 Task: Look for space in Regla, Cuba from 15th June, 2023 to 21st June, 2023 for 5 adults in price range Rs.14000 to Rs.25000. Place can be entire place with 3 bedrooms having 3 beds and 3 bathrooms. Property type can be house, flat, guest house. Booking option can be shelf check-in. Required host language is .
Action: Mouse moved to (488, 100)
Screenshot: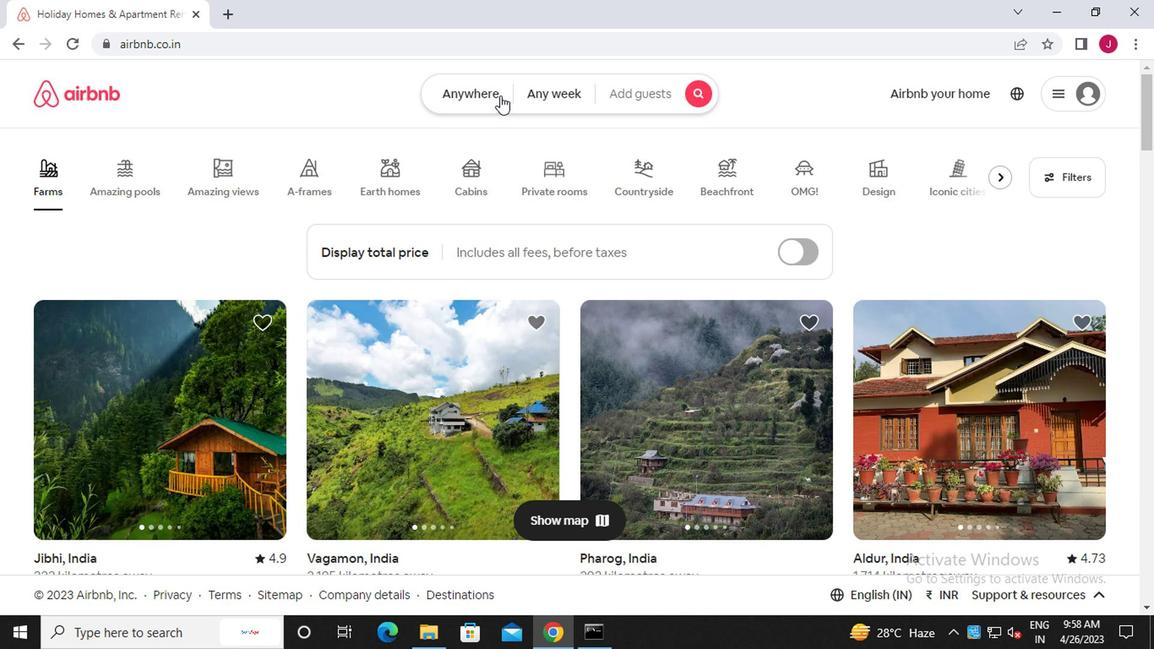 
Action: Mouse pressed left at (488, 100)
Screenshot: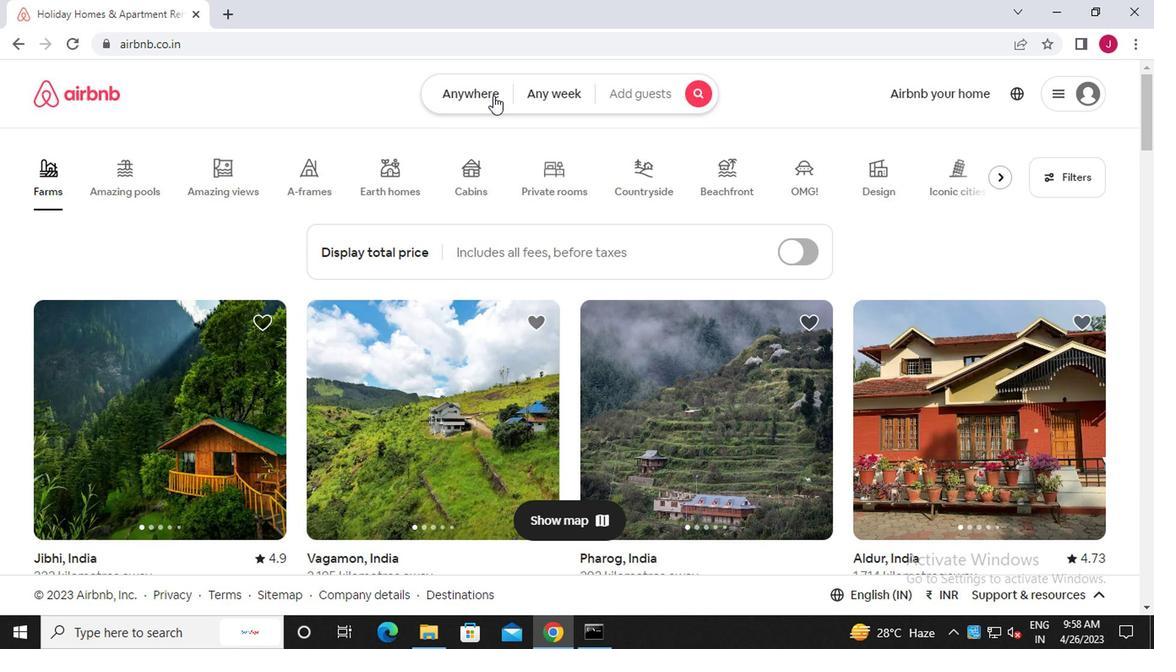 
Action: Mouse moved to (321, 162)
Screenshot: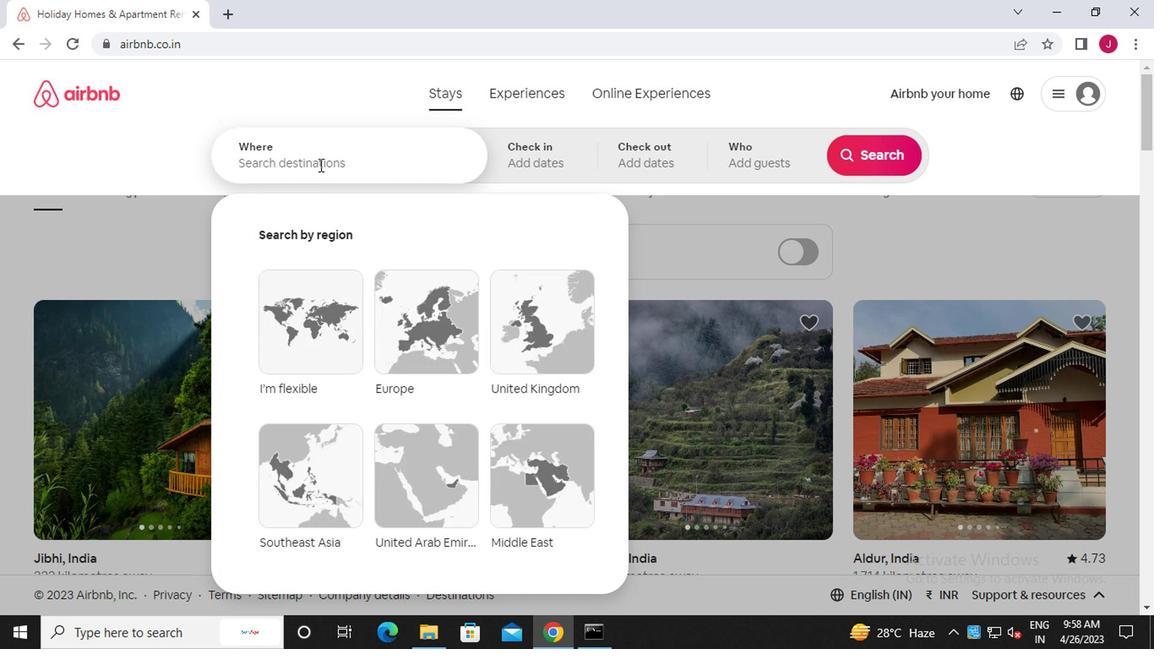 
Action: Mouse pressed left at (321, 162)
Screenshot: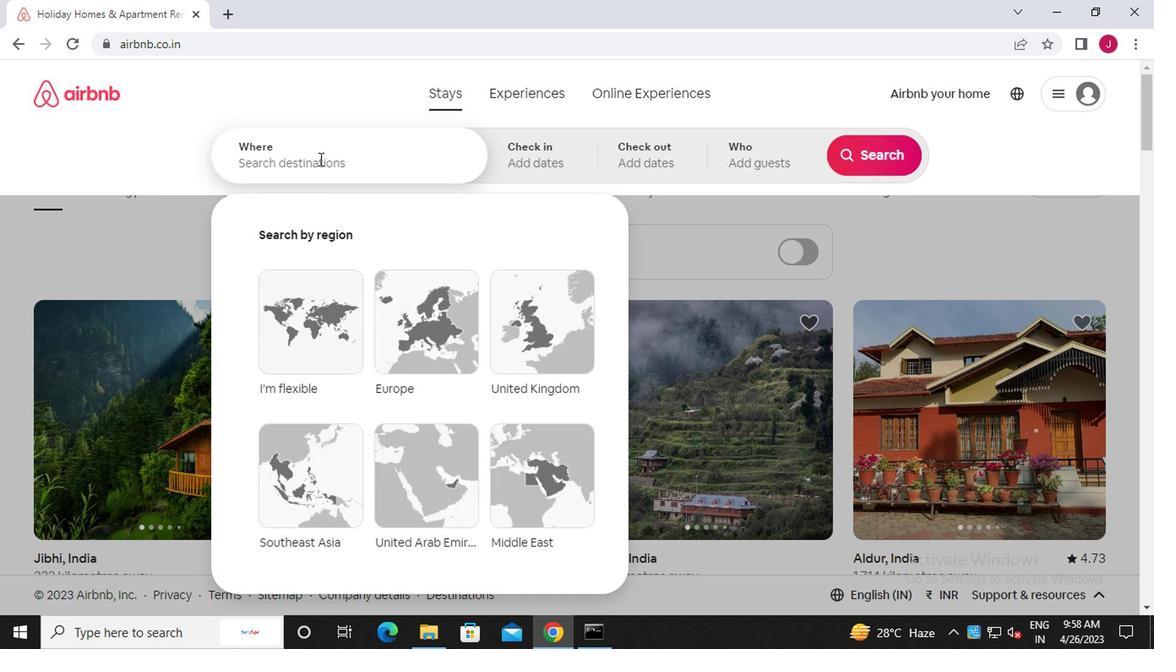 
Action: Key pressed r<Key.caps_lock>egla,<Key.caps_lock>c<Key.caps_lock>uba
Screenshot: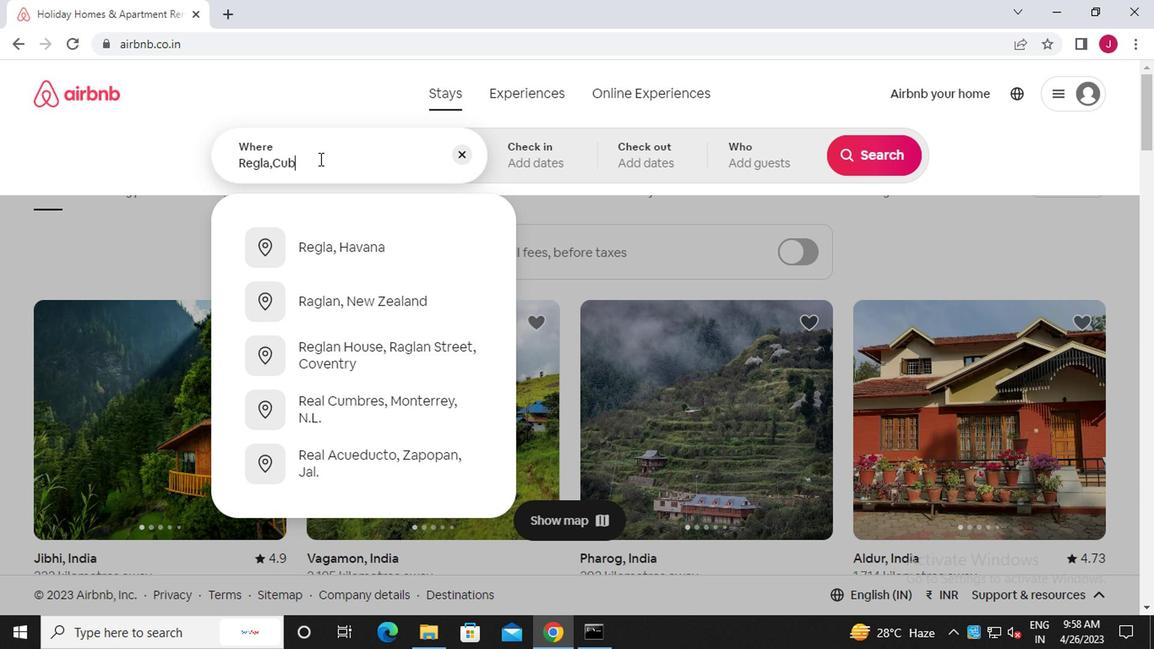 
Action: Mouse moved to (532, 167)
Screenshot: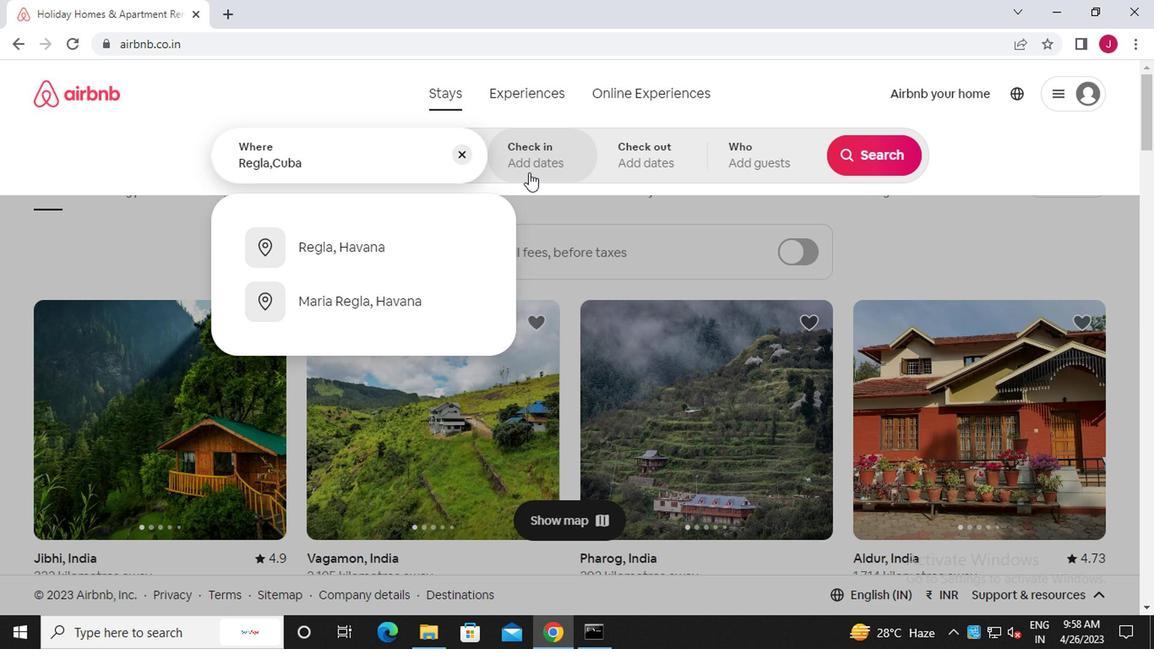 
Action: Mouse pressed left at (532, 167)
Screenshot: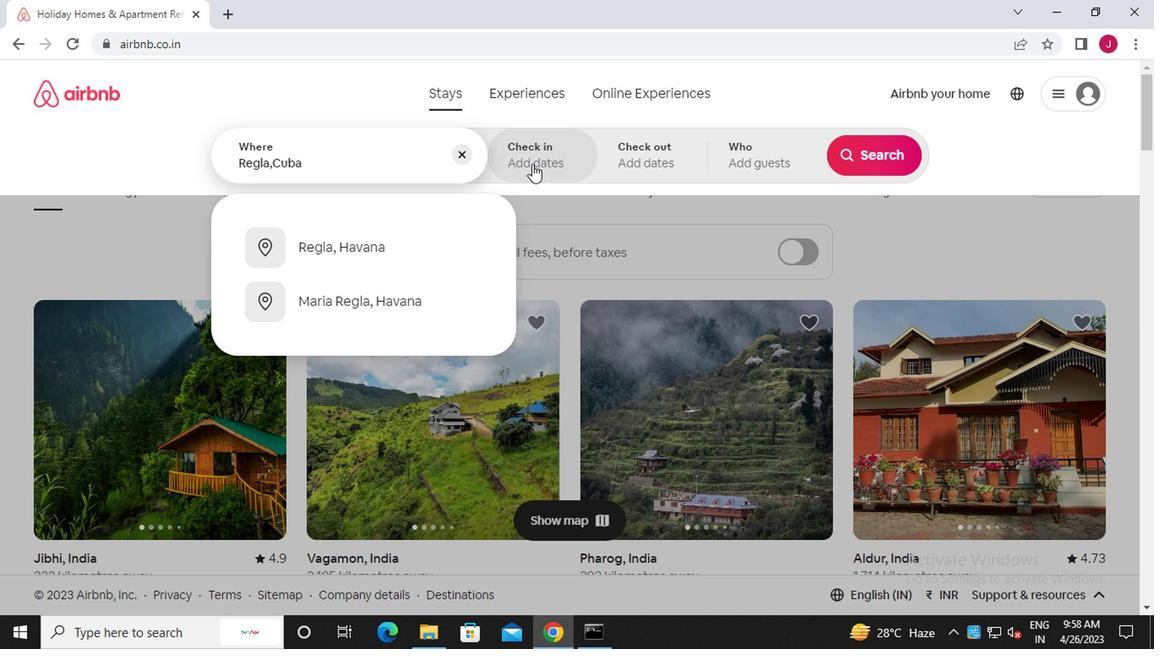 
Action: Mouse moved to (859, 292)
Screenshot: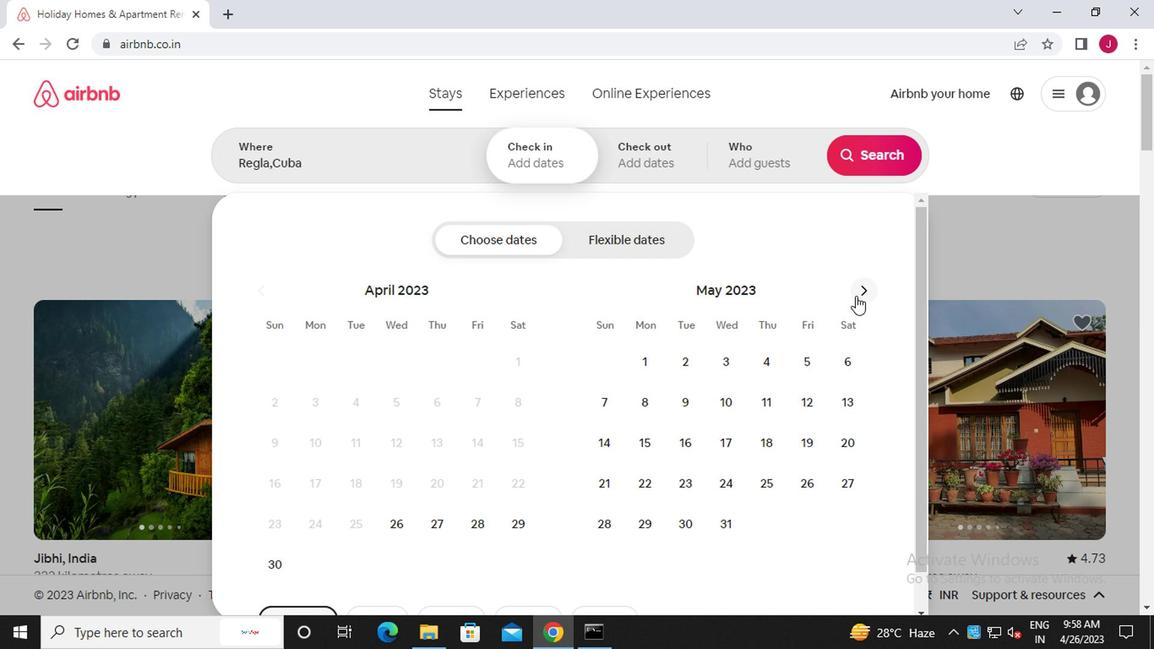 
Action: Mouse pressed left at (859, 292)
Screenshot: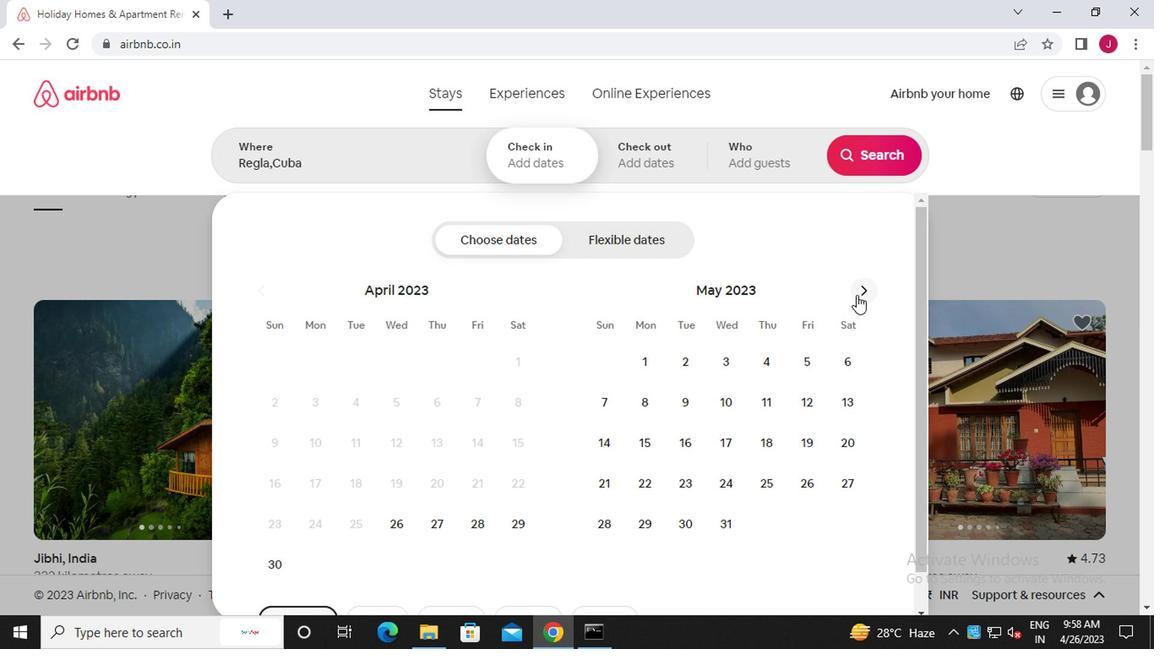 
Action: Mouse moved to (772, 443)
Screenshot: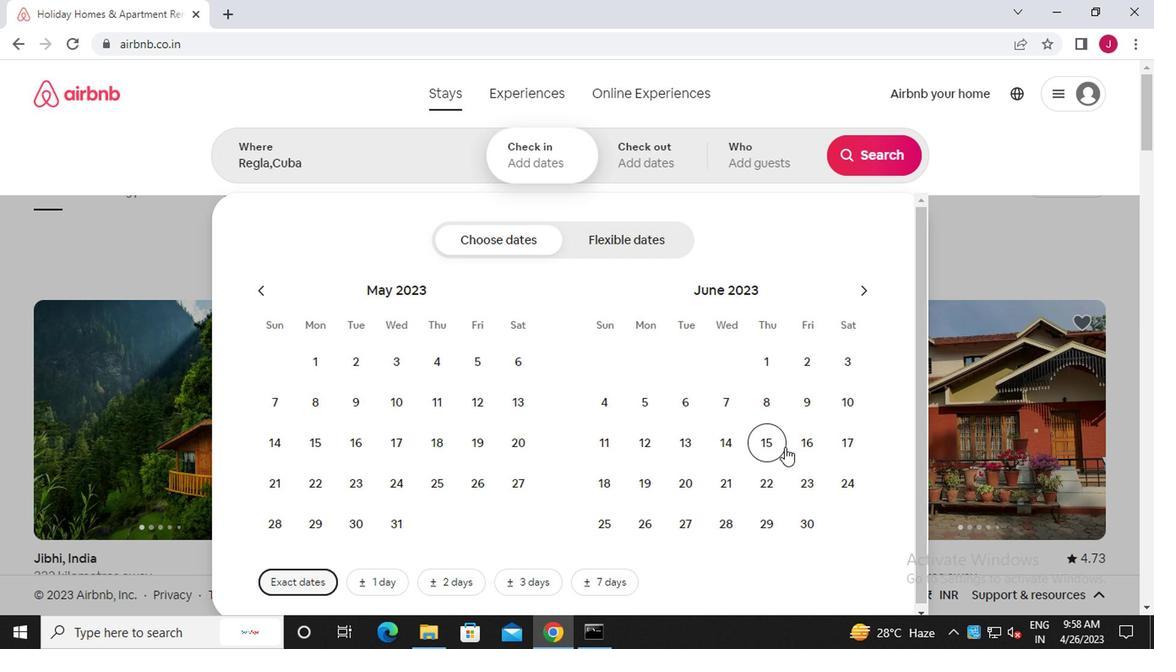 
Action: Mouse pressed left at (772, 443)
Screenshot: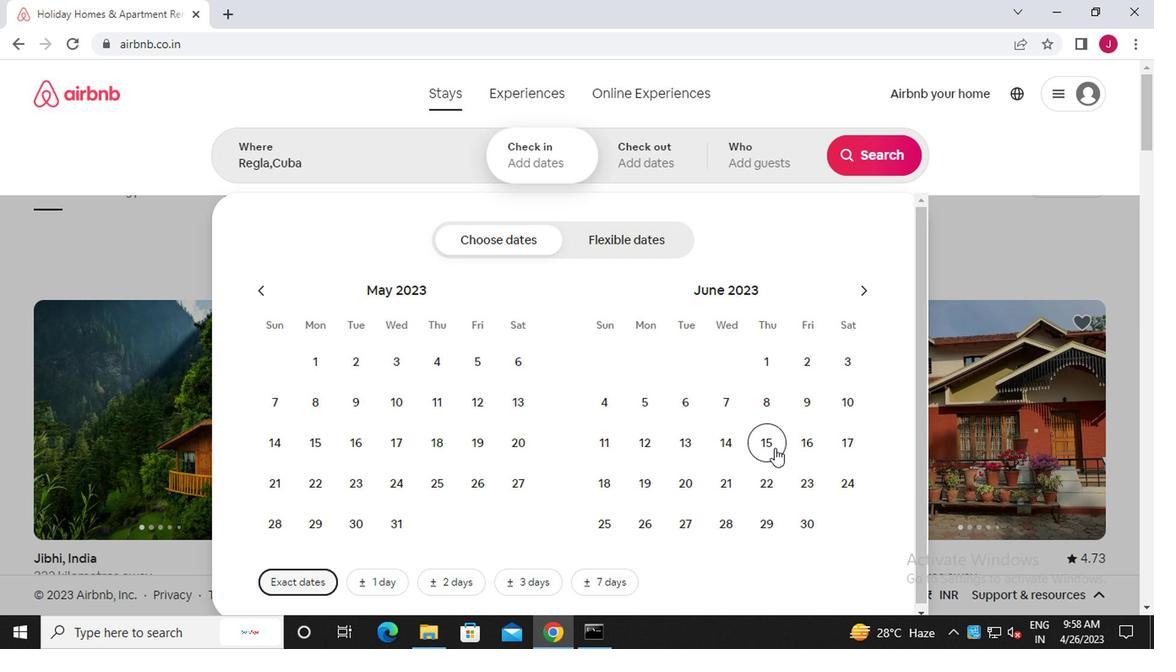 
Action: Mouse moved to (736, 481)
Screenshot: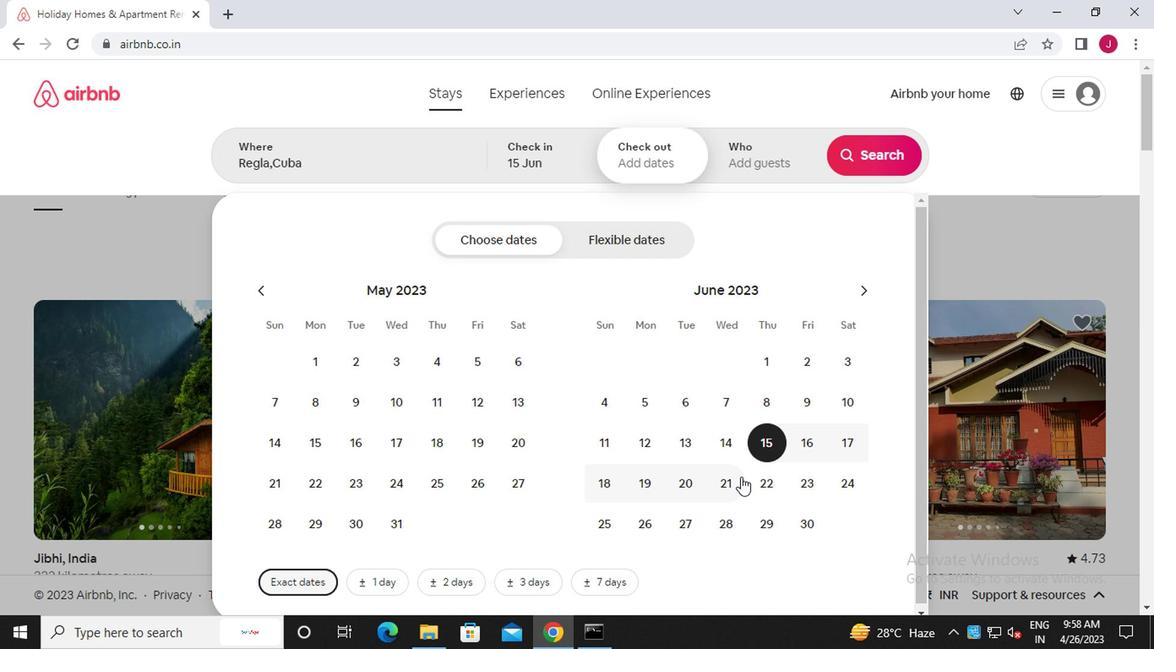 
Action: Mouse pressed left at (736, 481)
Screenshot: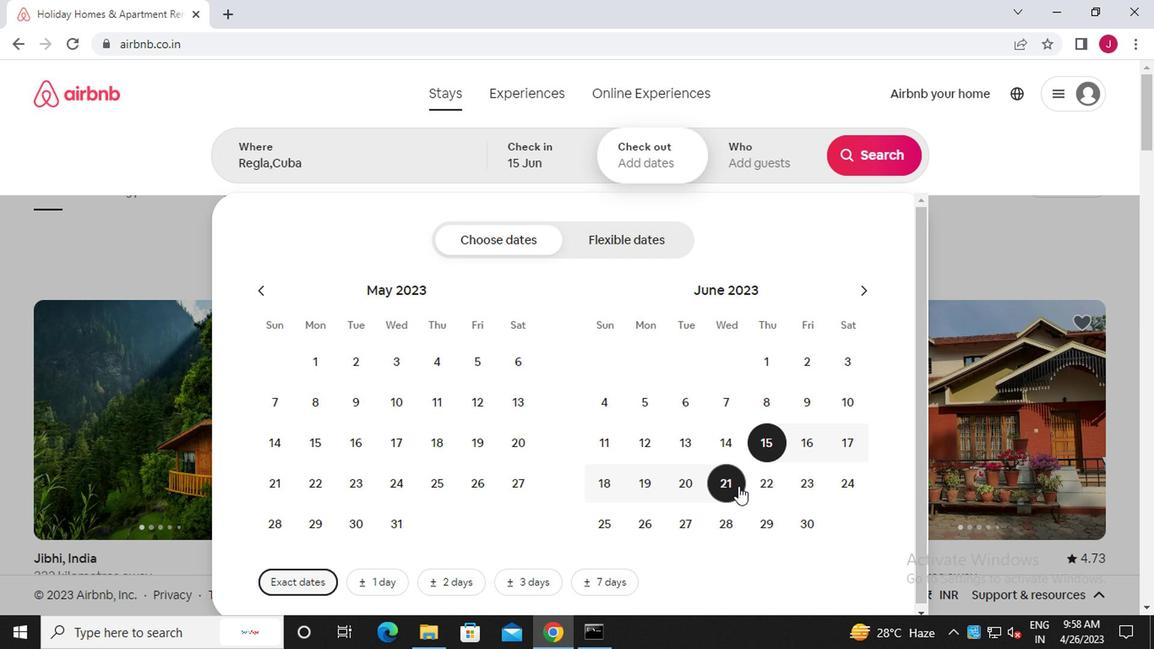 
Action: Mouse moved to (765, 159)
Screenshot: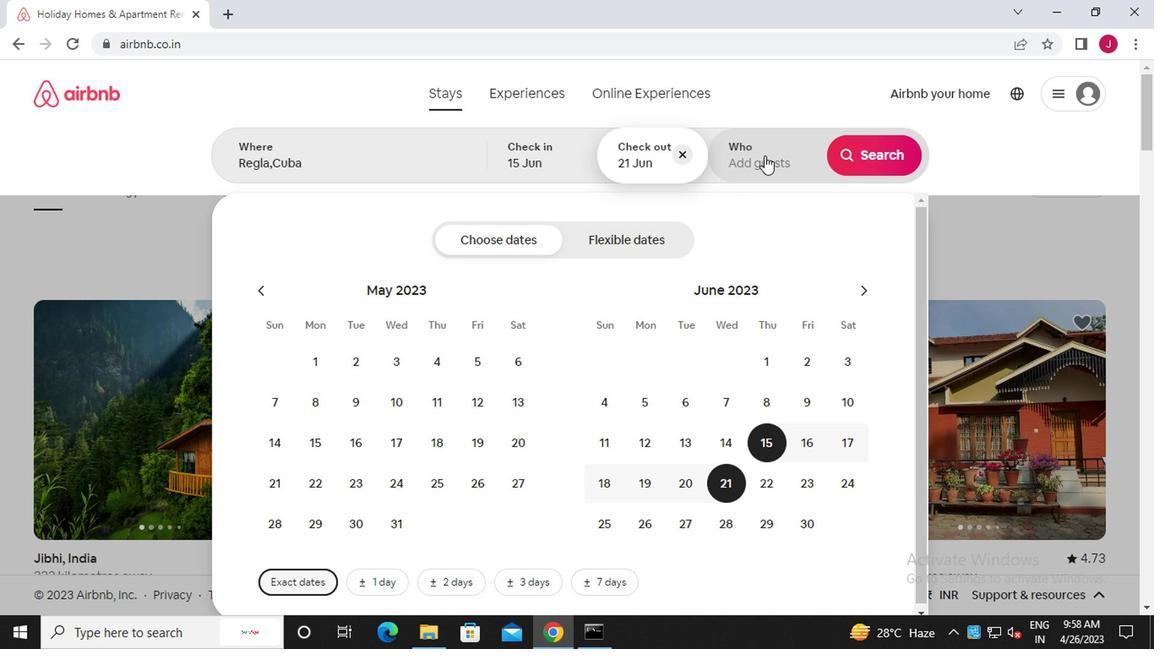 
Action: Mouse pressed left at (765, 159)
Screenshot: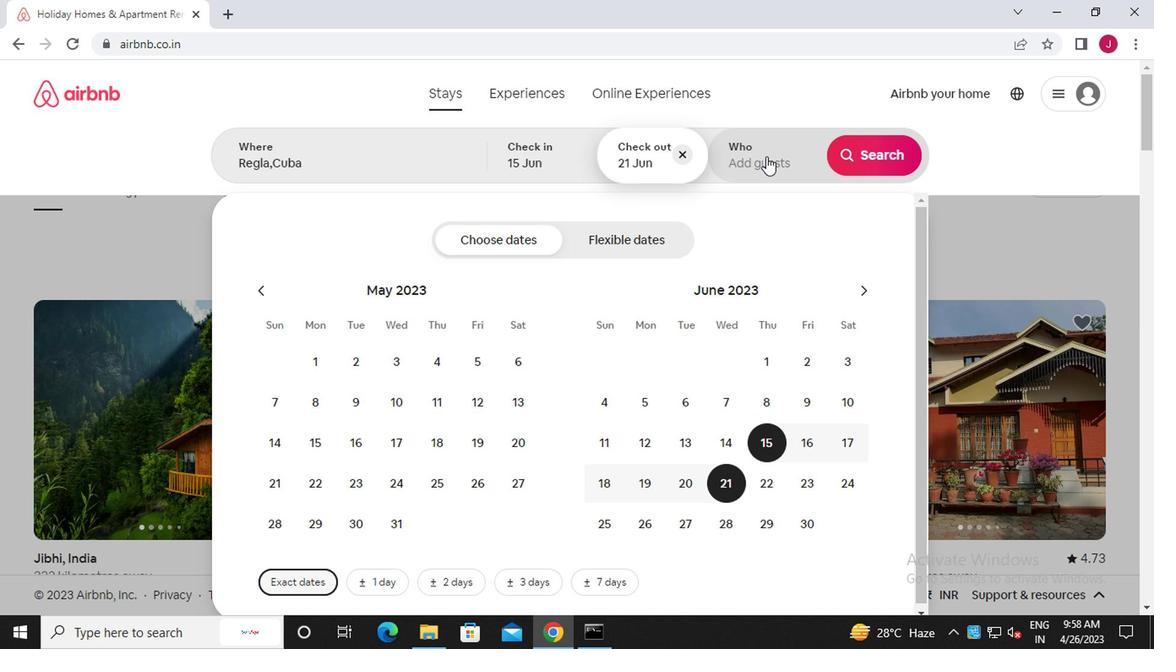 
Action: Mouse moved to (875, 245)
Screenshot: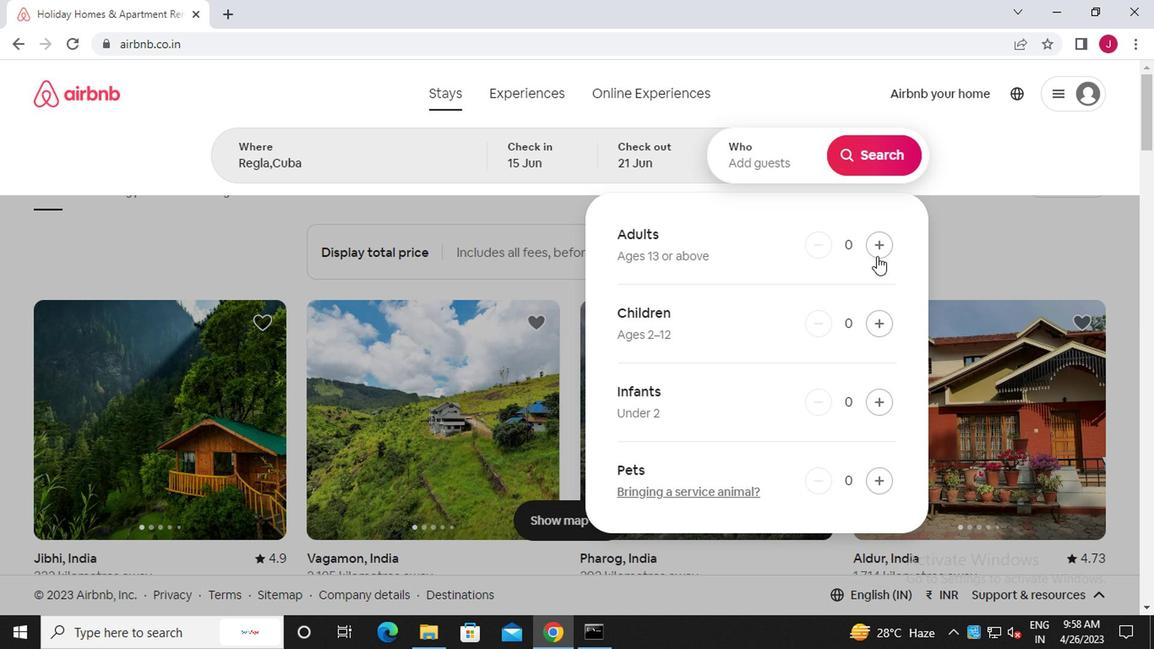 
Action: Mouse pressed left at (875, 245)
Screenshot: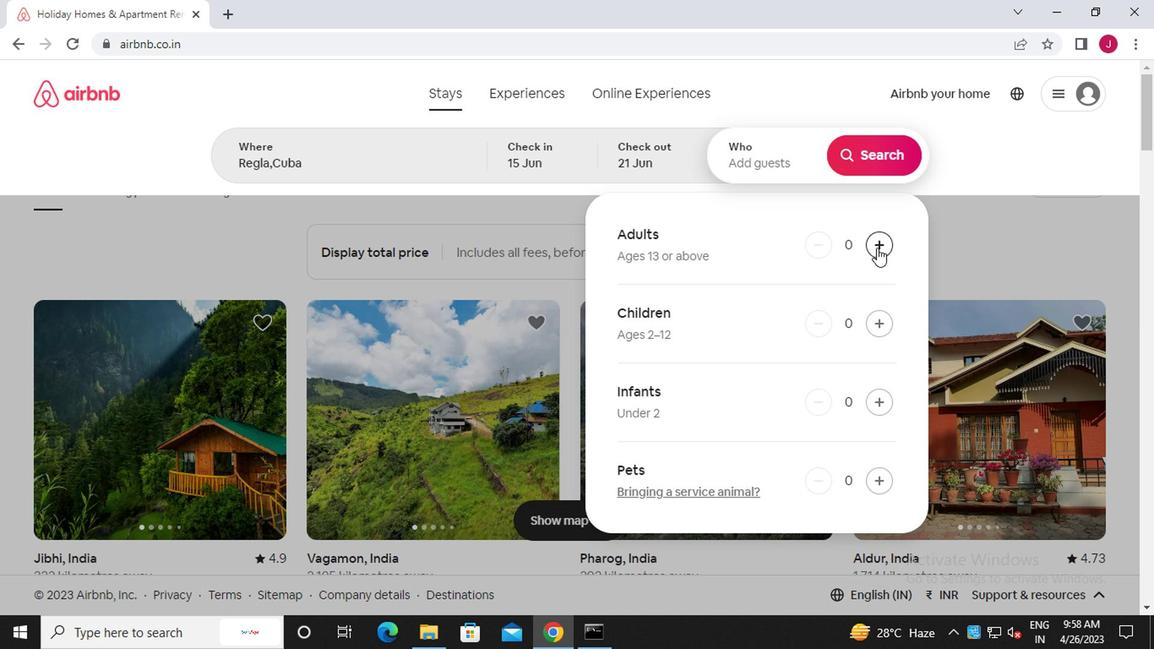
Action: Mouse pressed left at (875, 245)
Screenshot: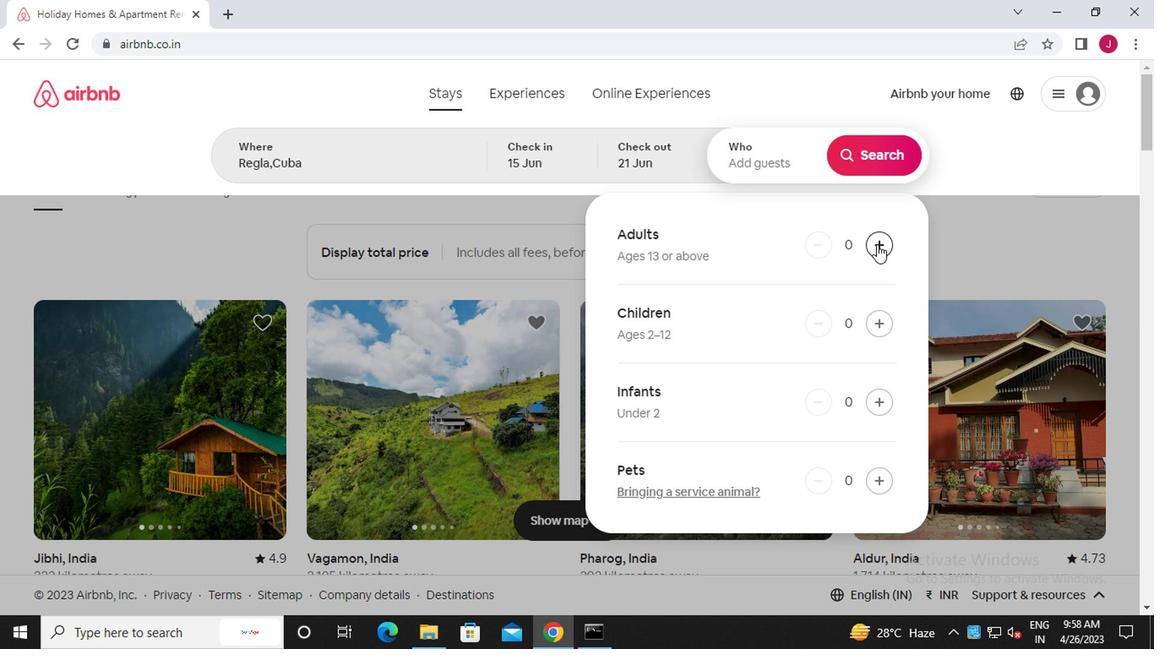 
Action: Mouse pressed left at (875, 245)
Screenshot: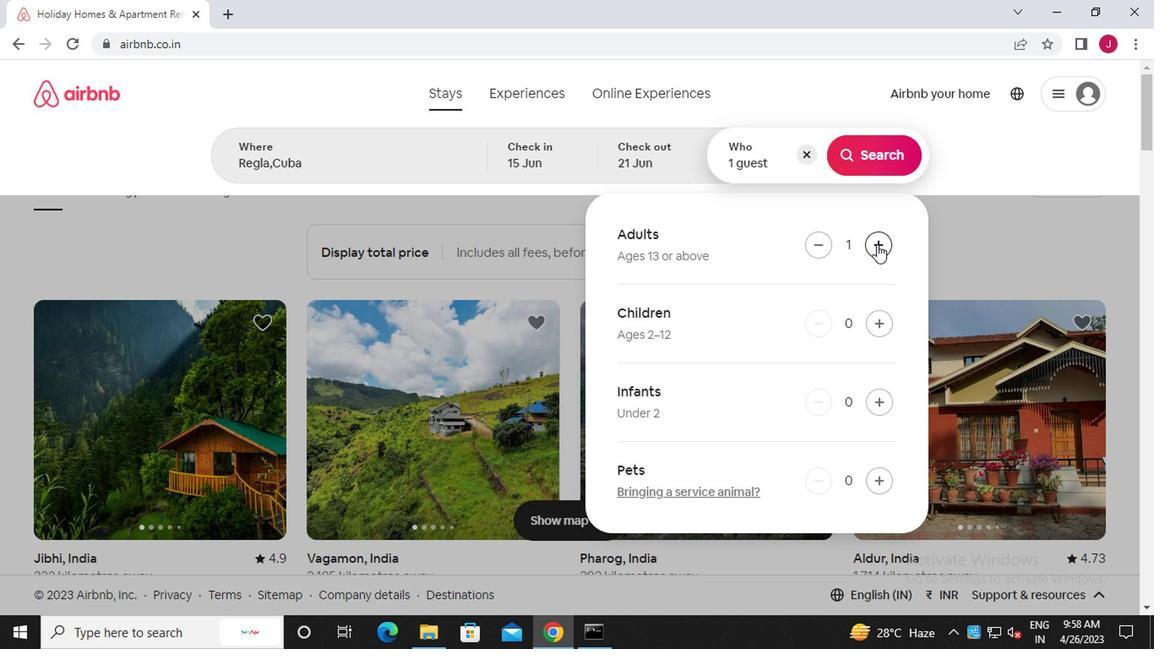
Action: Mouse pressed left at (875, 245)
Screenshot: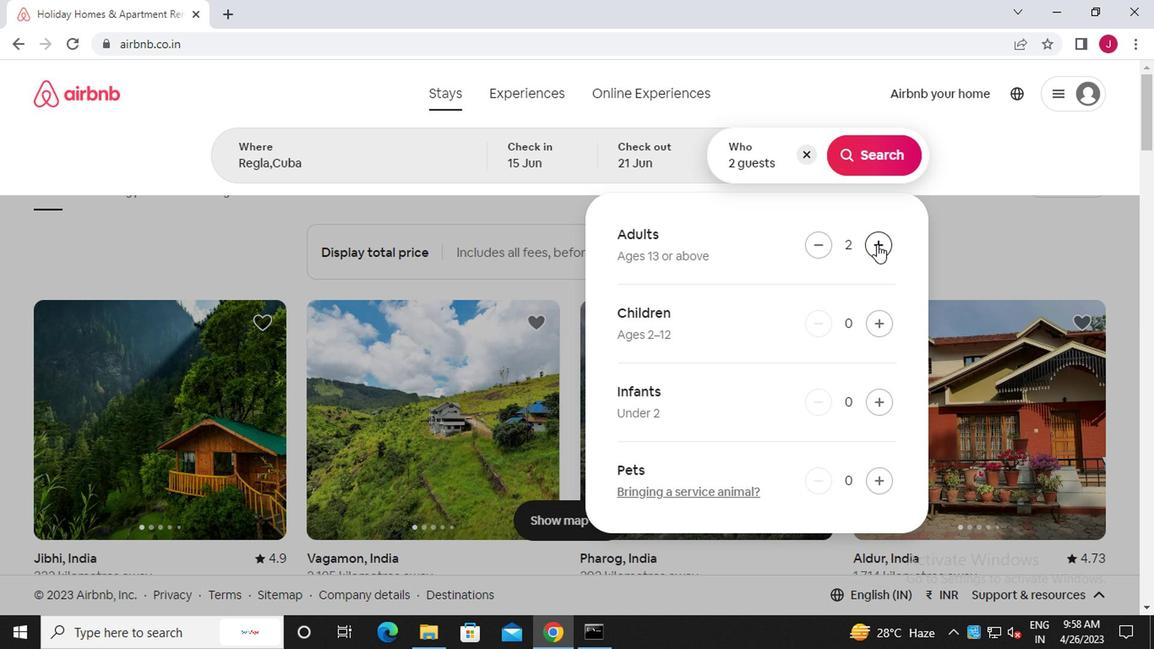 
Action: Mouse pressed left at (875, 245)
Screenshot: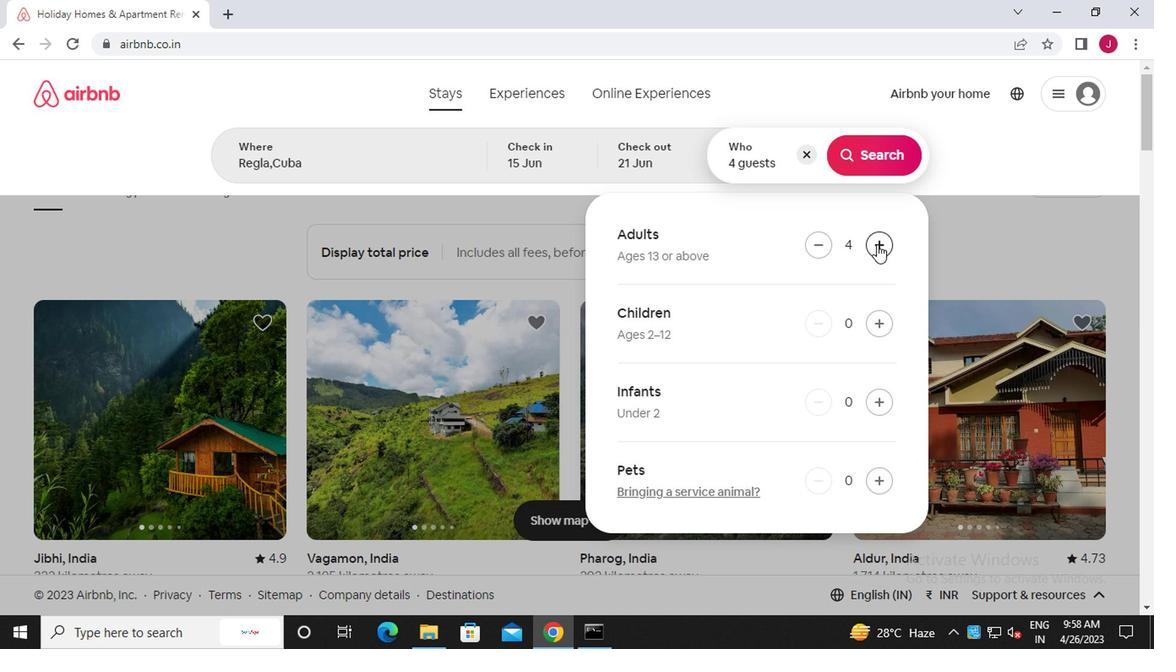 
Action: Mouse moved to (887, 156)
Screenshot: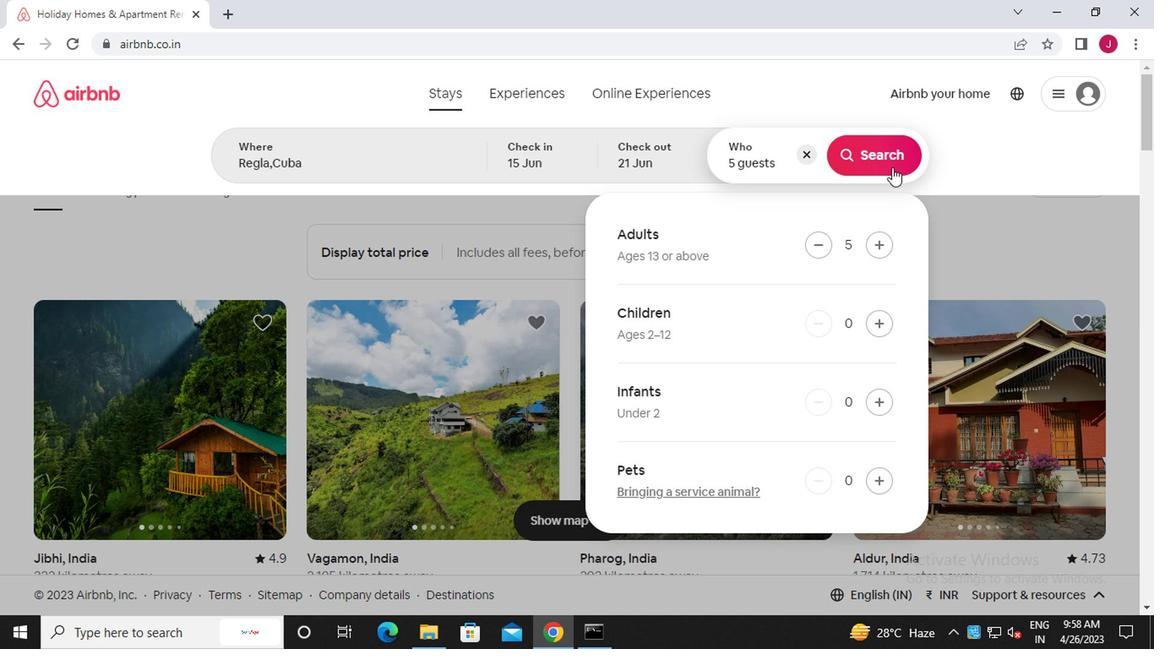 
Action: Mouse pressed left at (887, 156)
Screenshot: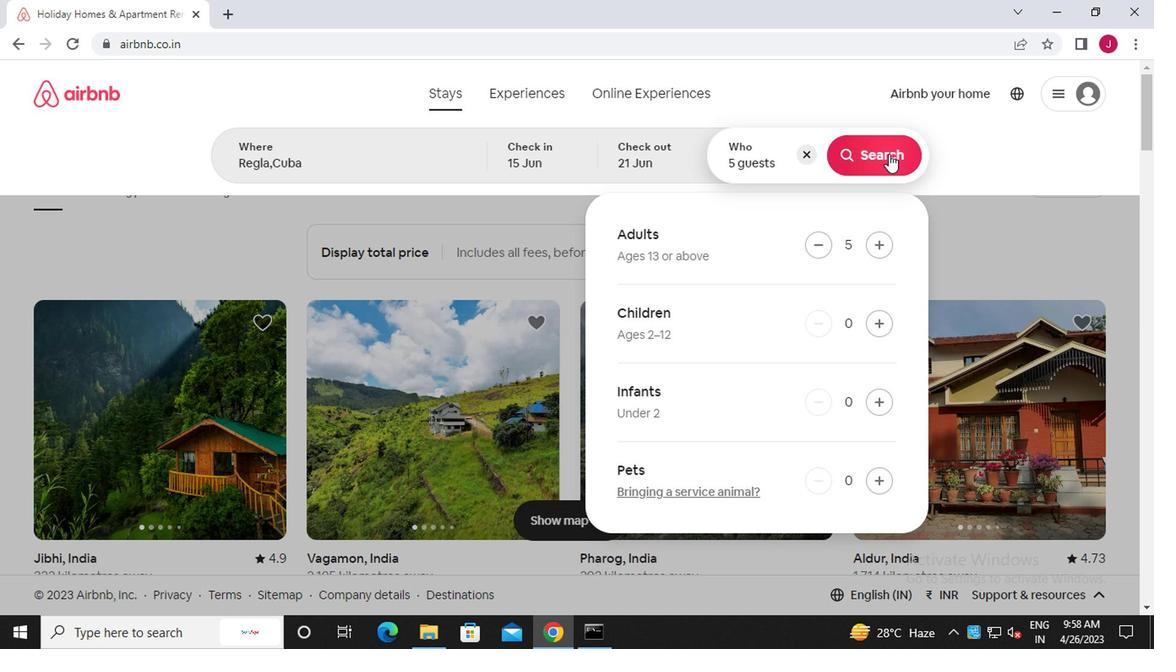 
Action: Mouse moved to (1076, 167)
Screenshot: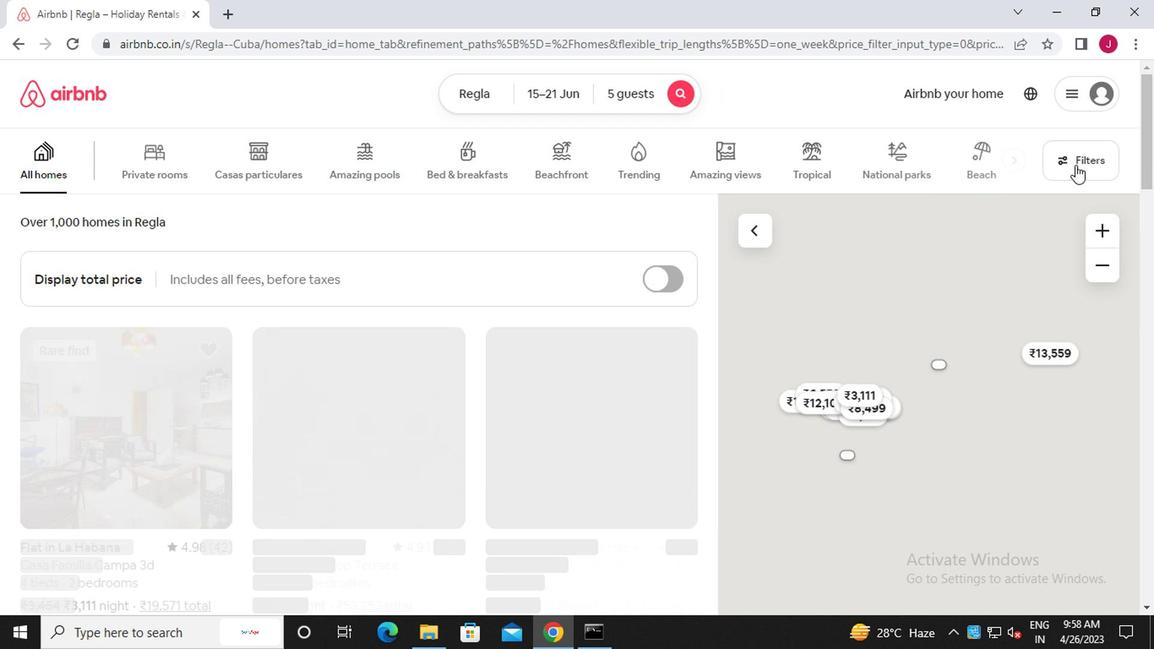 
Action: Mouse pressed left at (1076, 167)
Screenshot: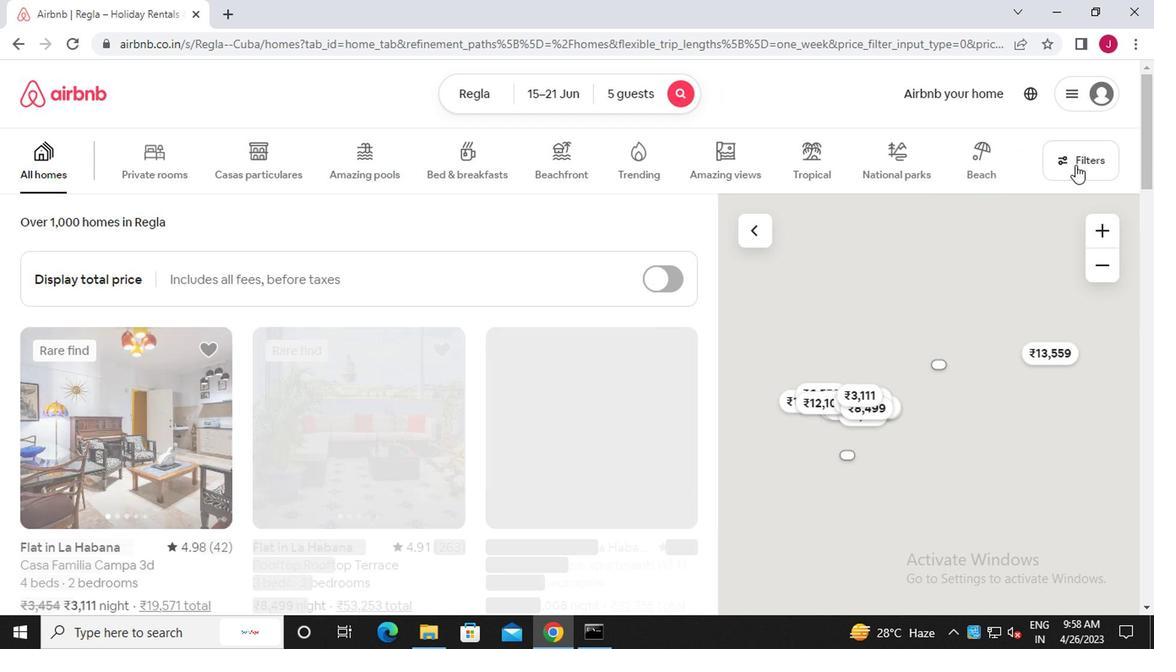 
Action: Mouse moved to (385, 381)
Screenshot: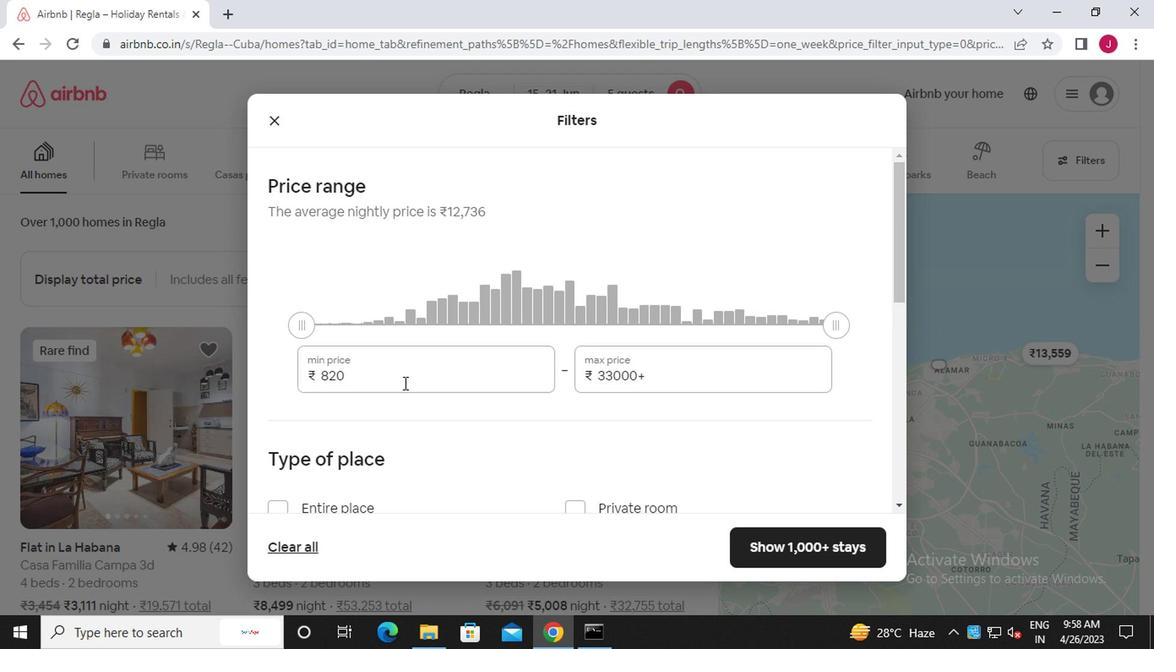 
Action: Mouse pressed left at (385, 381)
Screenshot: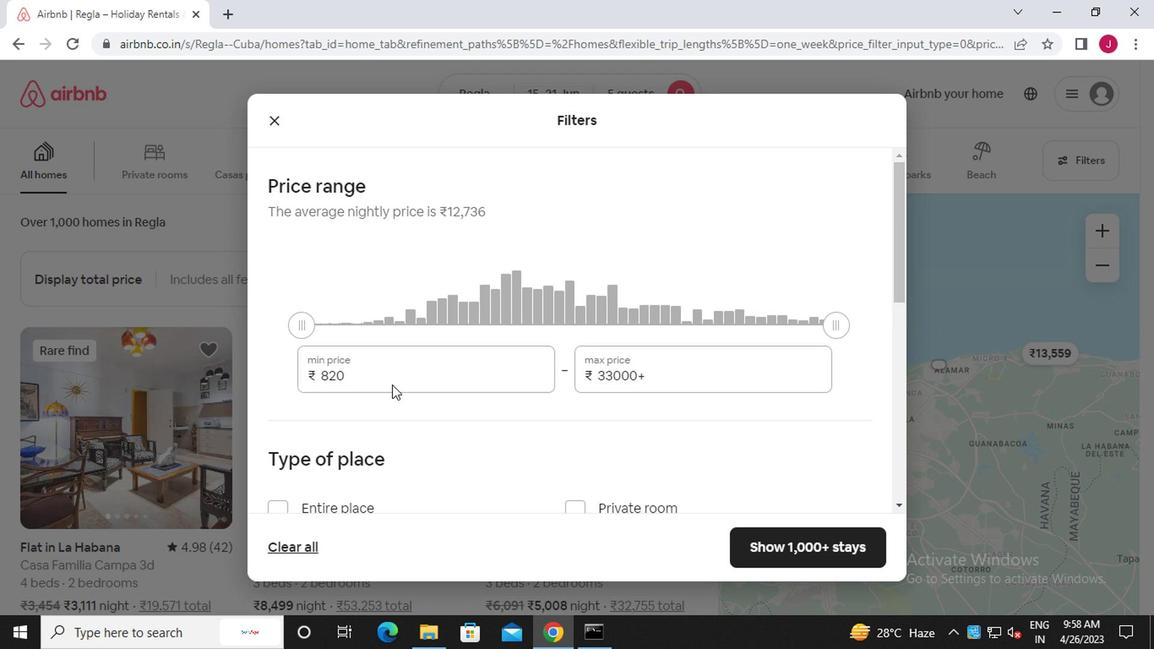 
Action: Mouse moved to (384, 381)
Screenshot: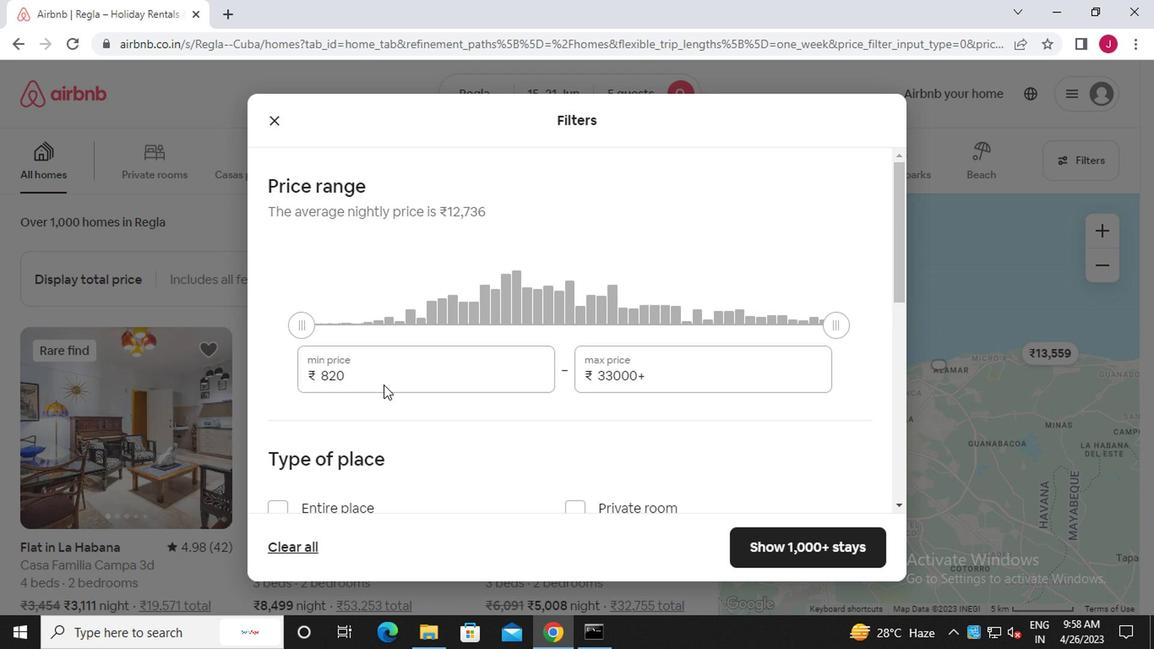 
Action: Key pressed <Key.backspace><Key.backspace><Key.backspace><<97>><<100>><<96>><<96>><<96>>
Screenshot: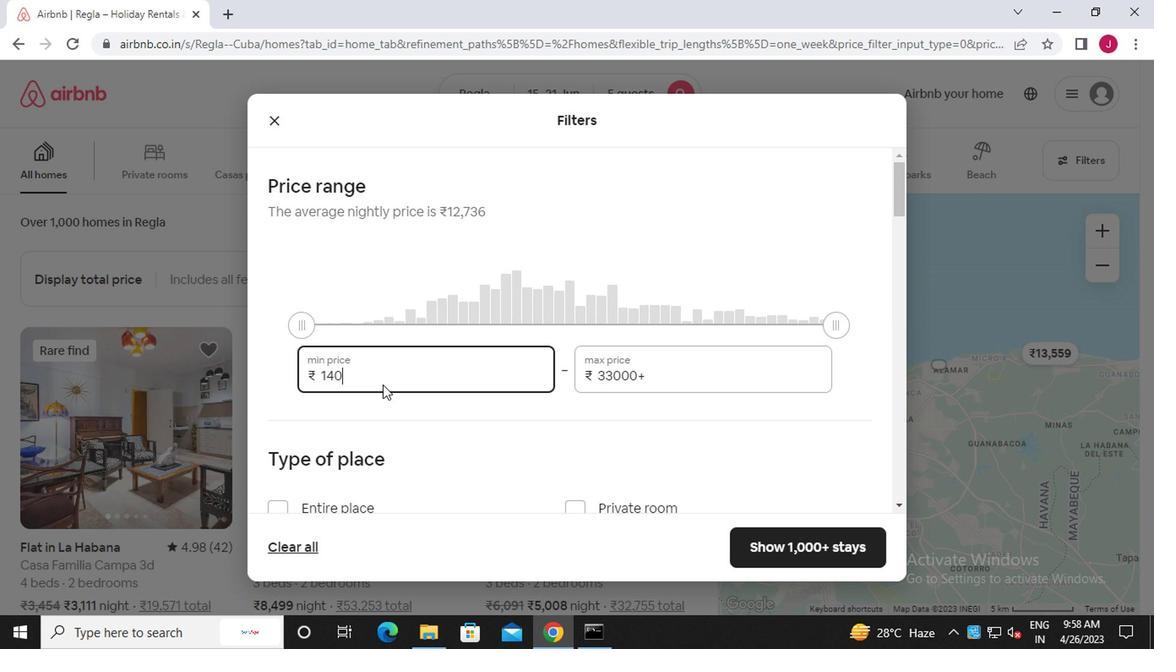 
Action: Mouse moved to (670, 365)
Screenshot: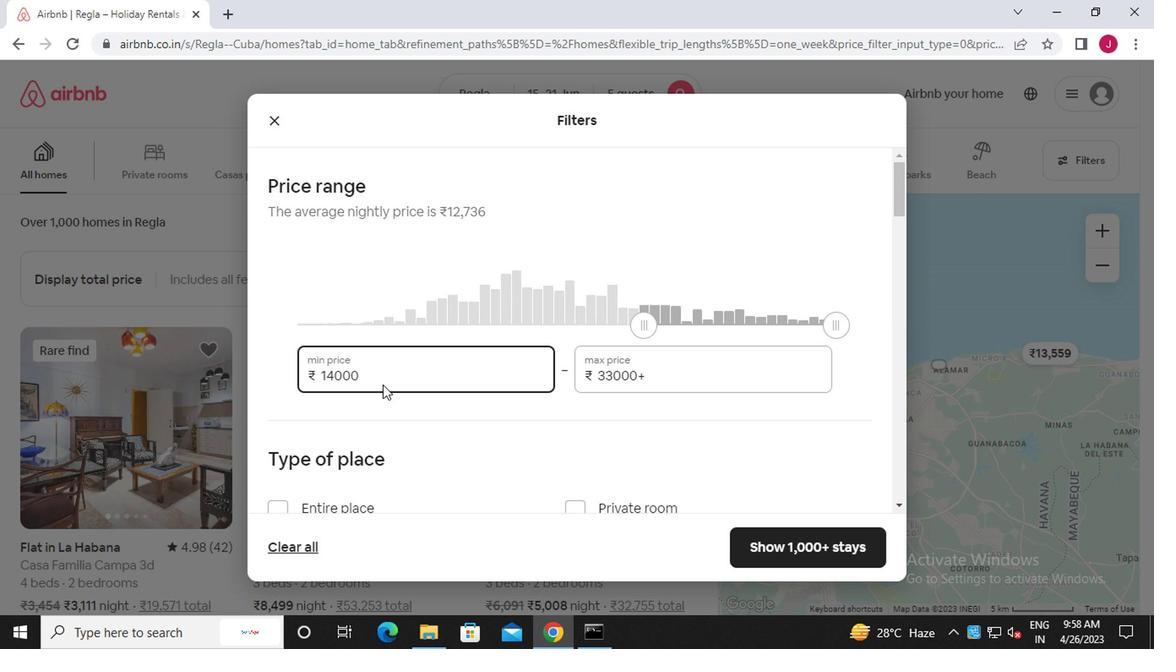 
Action: Mouse pressed left at (670, 365)
Screenshot: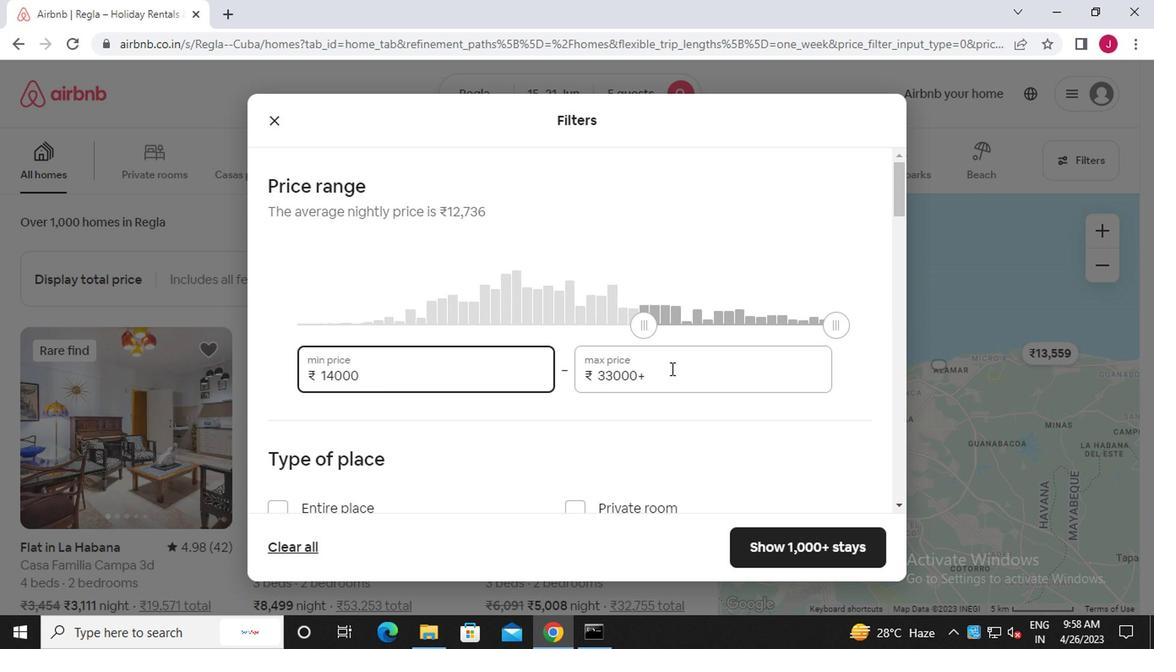 
Action: Mouse moved to (674, 381)
Screenshot: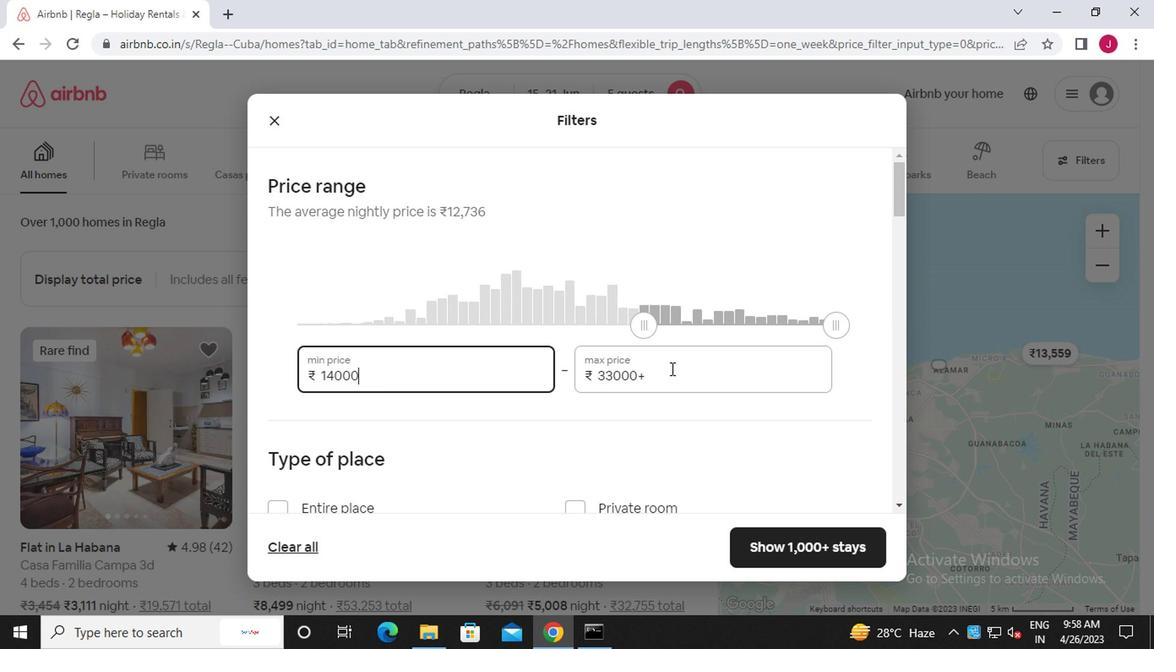 
Action: Key pressed <Key.backspace><Key.backspace><Key.backspace><Key.backspace><Key.backspace><Key.backspace><Key.backspace><Key.backspace><Key.backspace><Key.backspace><Key.backspace><<97>><Key.backspace><<98>><<101>><<96>><<96>><<96>>
Screenshot: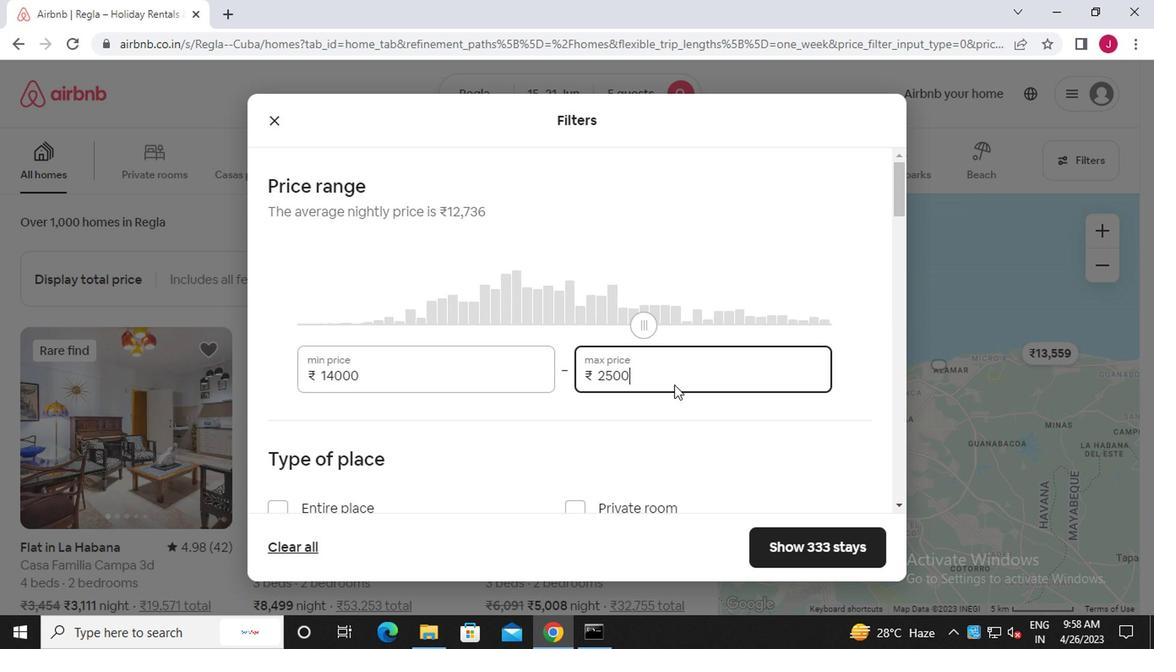 
Action: Mouse scrolled (674, 380) with delta (0, 0)
Screenshot: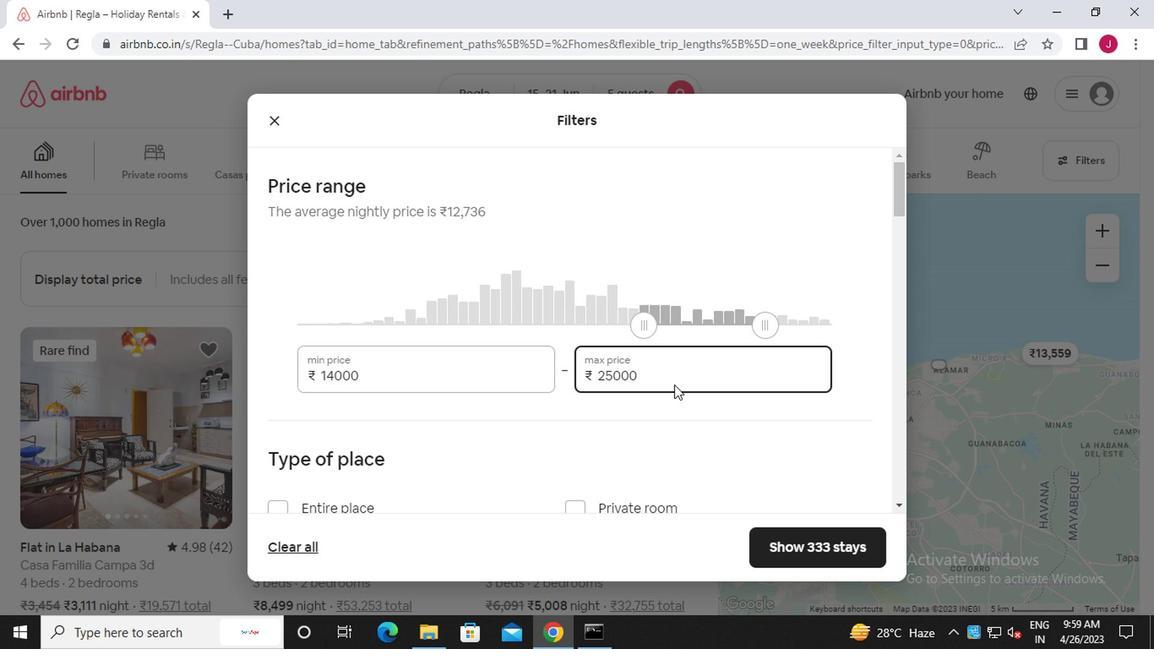 
Action: Mouse scrolled (674, 380) with delta (0, 0)
Screenshot: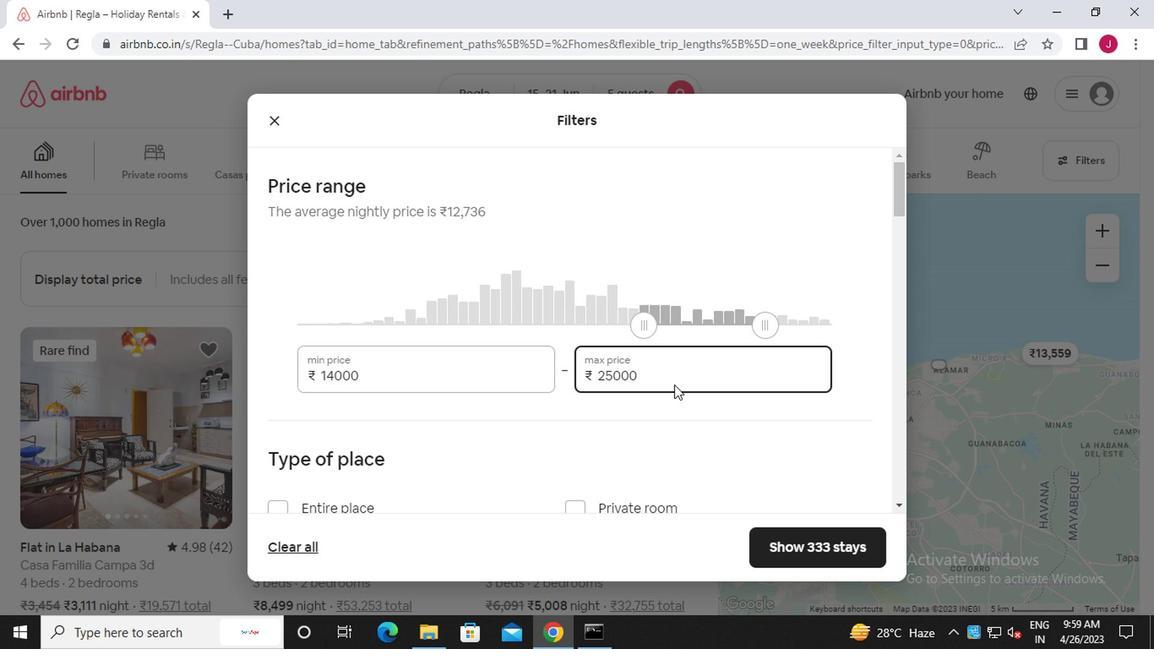 
Action: Mouse scrolled (674, 380) with delta (0, 0)
Screenshot: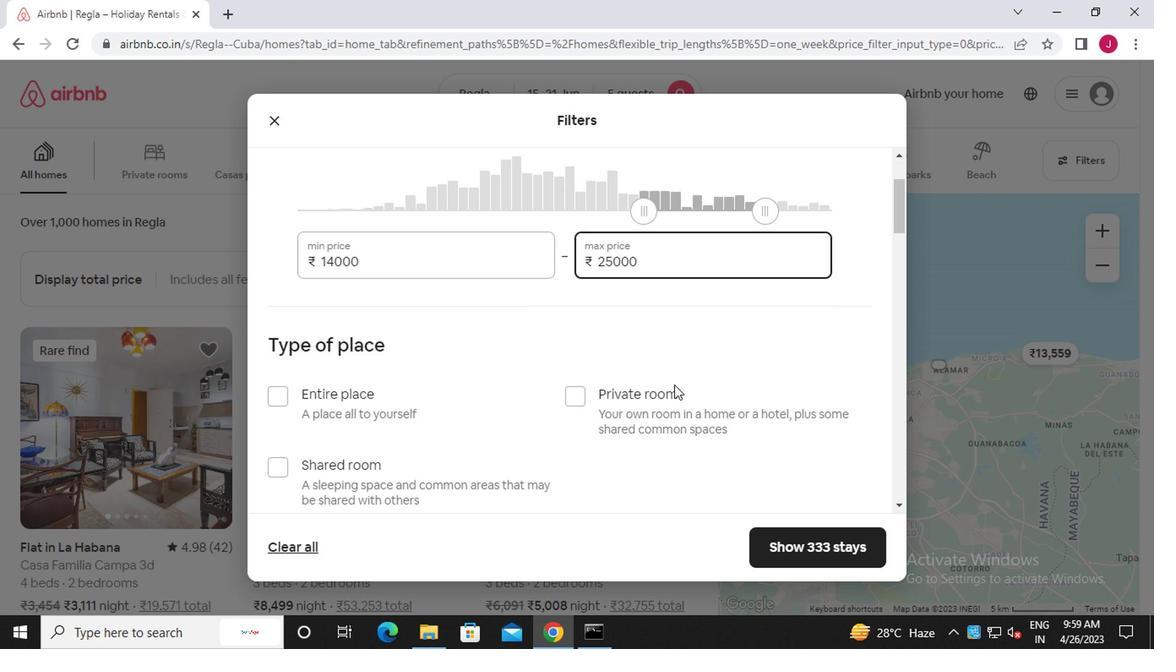 
Action: Mouse moved to (282, 255)
Screenshot: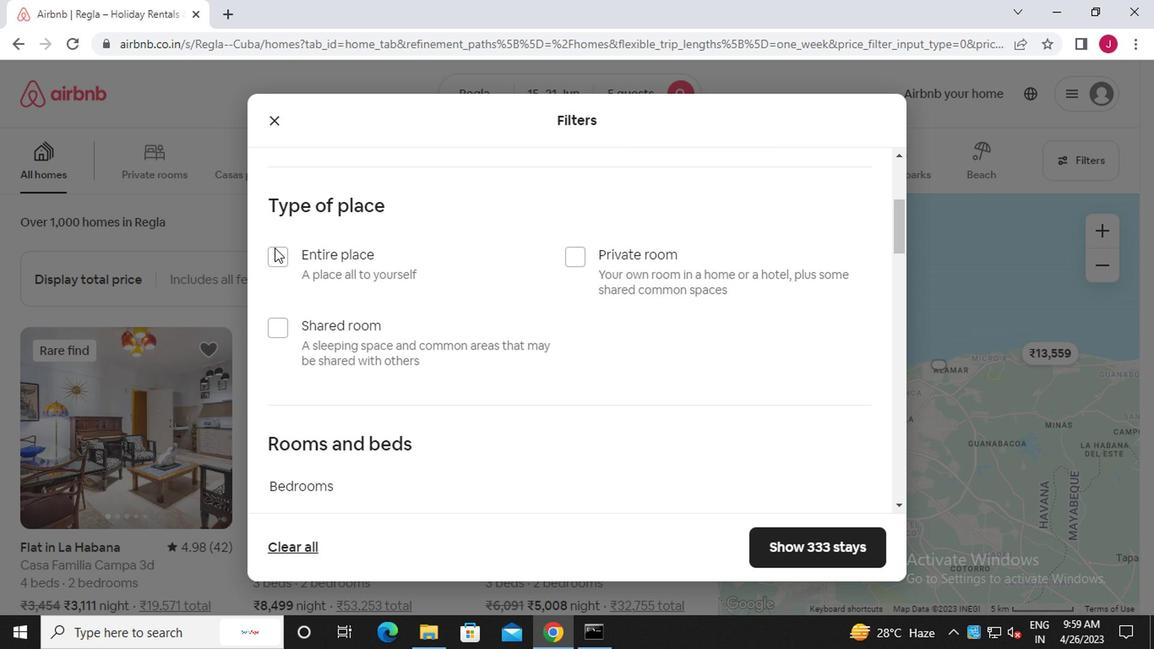 
Action: Mouse pressed left at (282, 255)
Screenshot: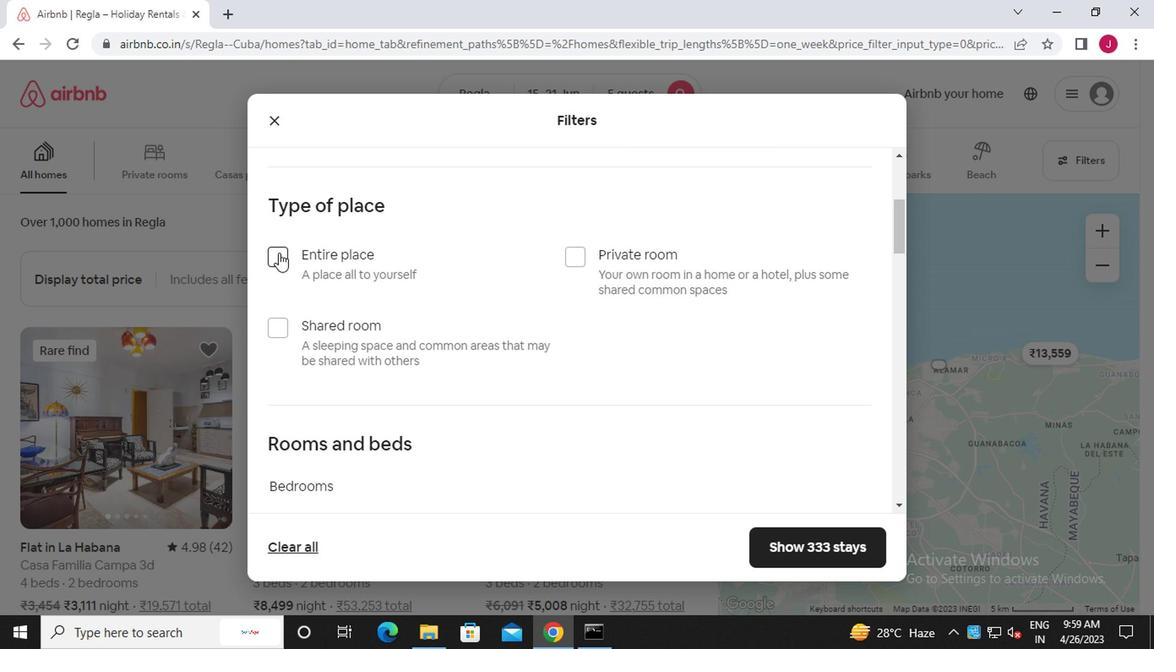 
Action: Mouse moved to (358, 300)
Screenshot: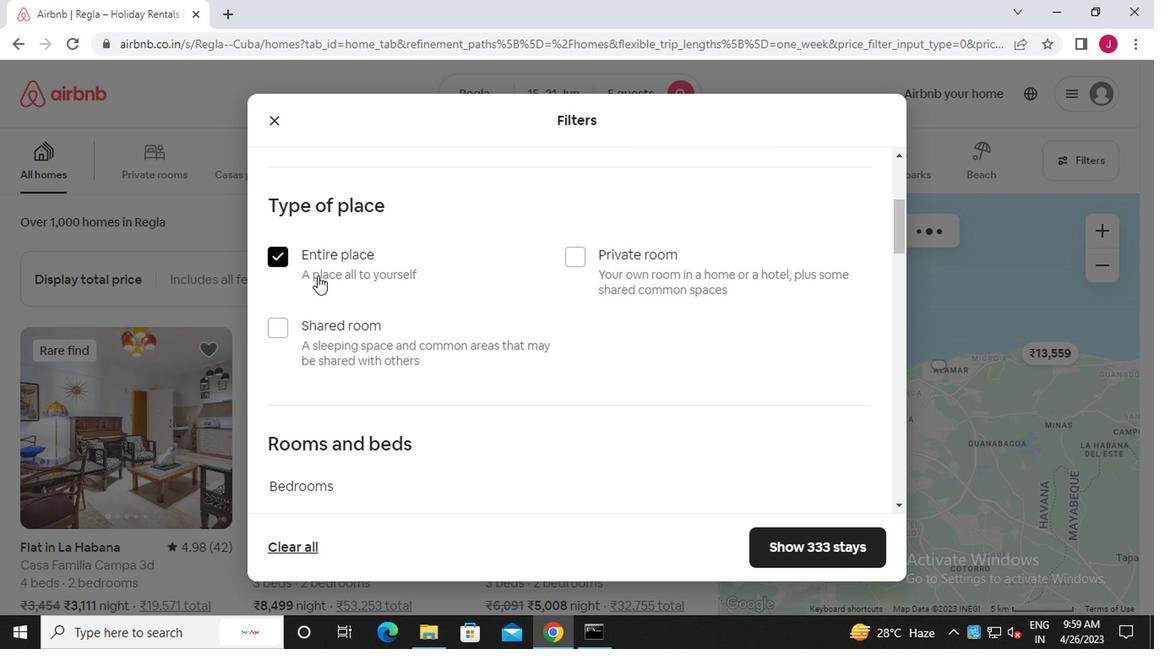
Action: Mouse scrolled (358, 299) with delta (0, 0)
Screenshot: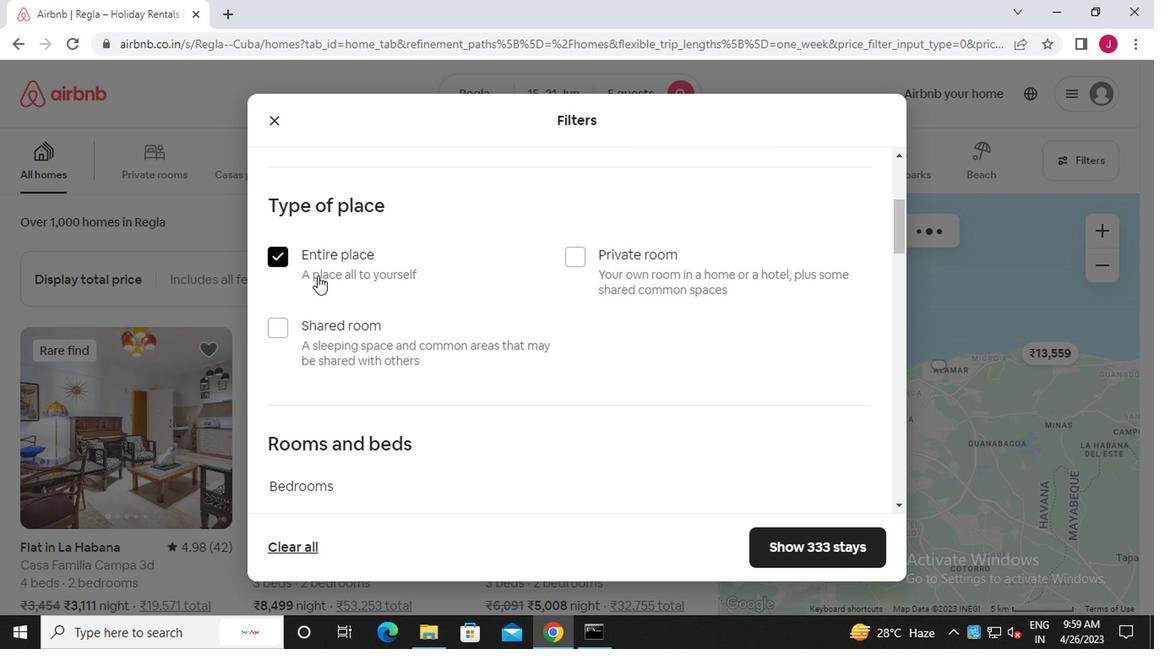 
Action: Mouse moved to (362, 303)
Screenshot: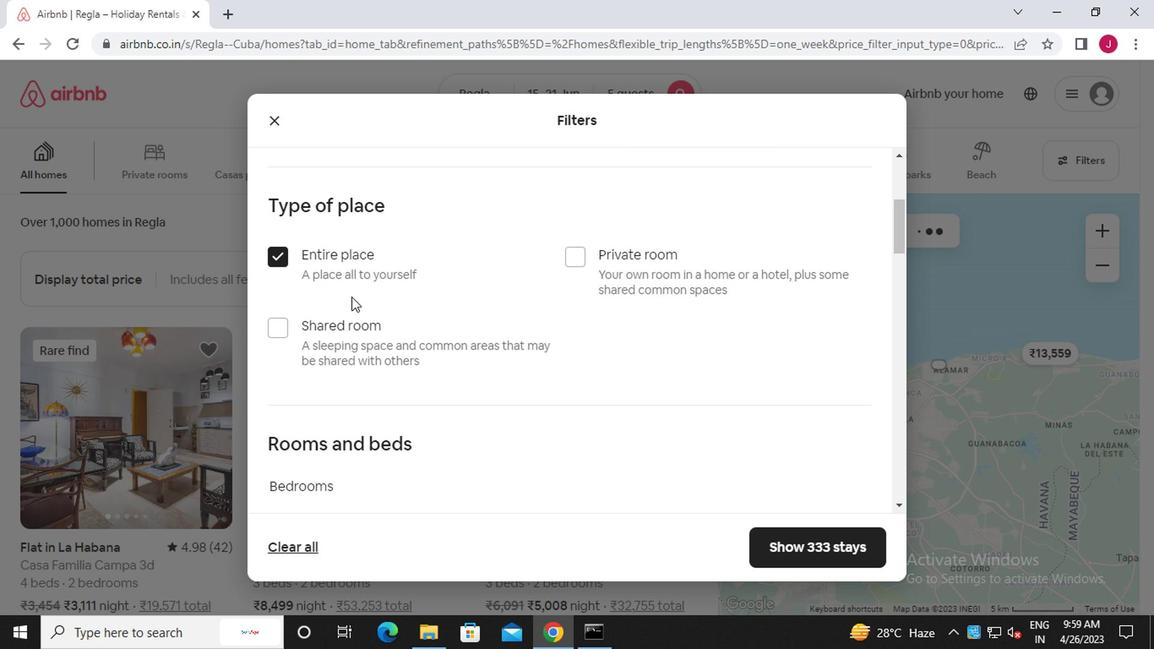 
Action: Mouse scrolled (362, 302) with delta (0, -1)
Screenshot: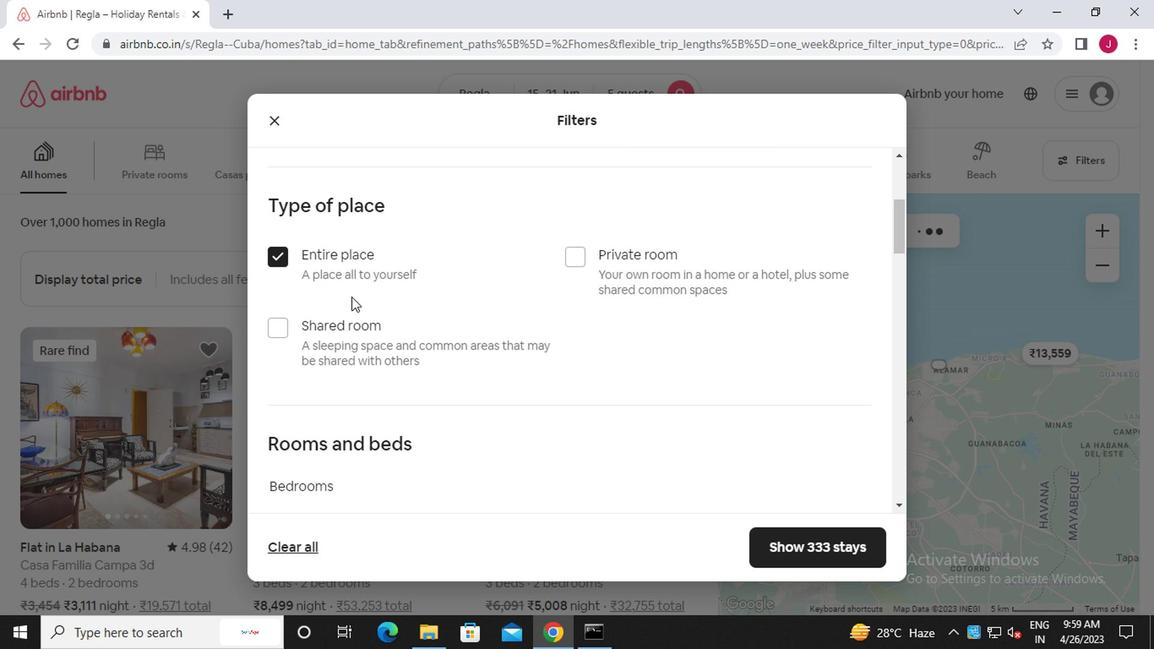 
Action: Mouse moved to (365, 304)
Screenshot: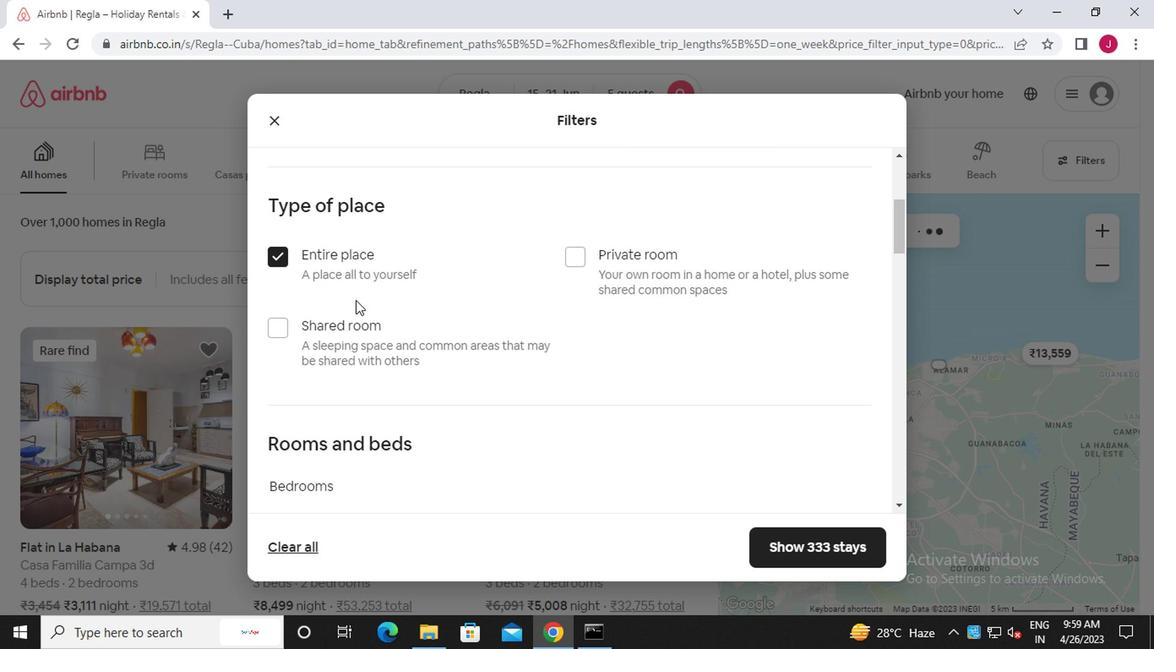 
Action: Mouse scrolled (365, 304) with delta (0, 0)
Screenshot: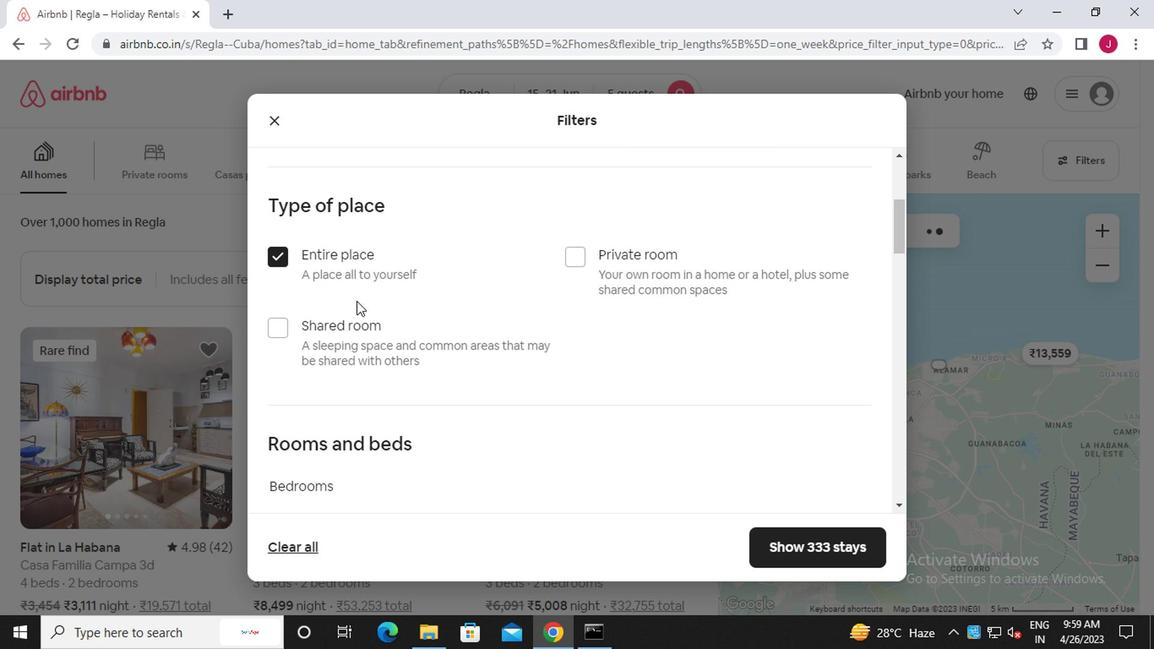 
Action: Mouse moved to (374, 307)
Screenshot: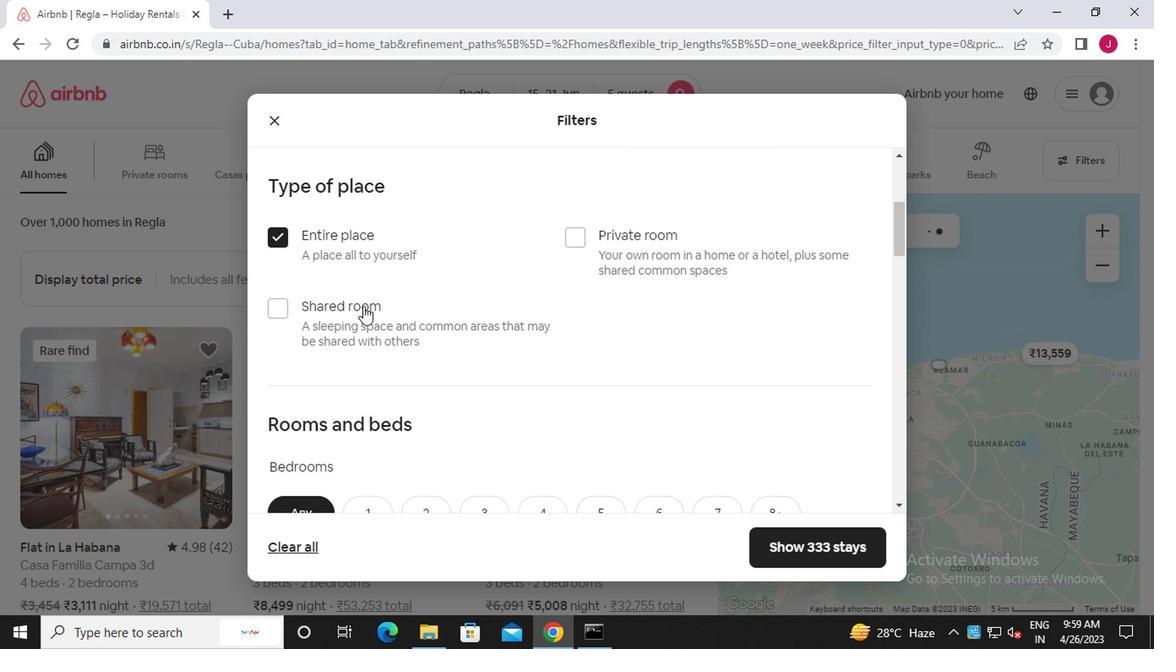 
Action: Mouse scrolled (374, 306) with delta (0, 0)
Screenshot: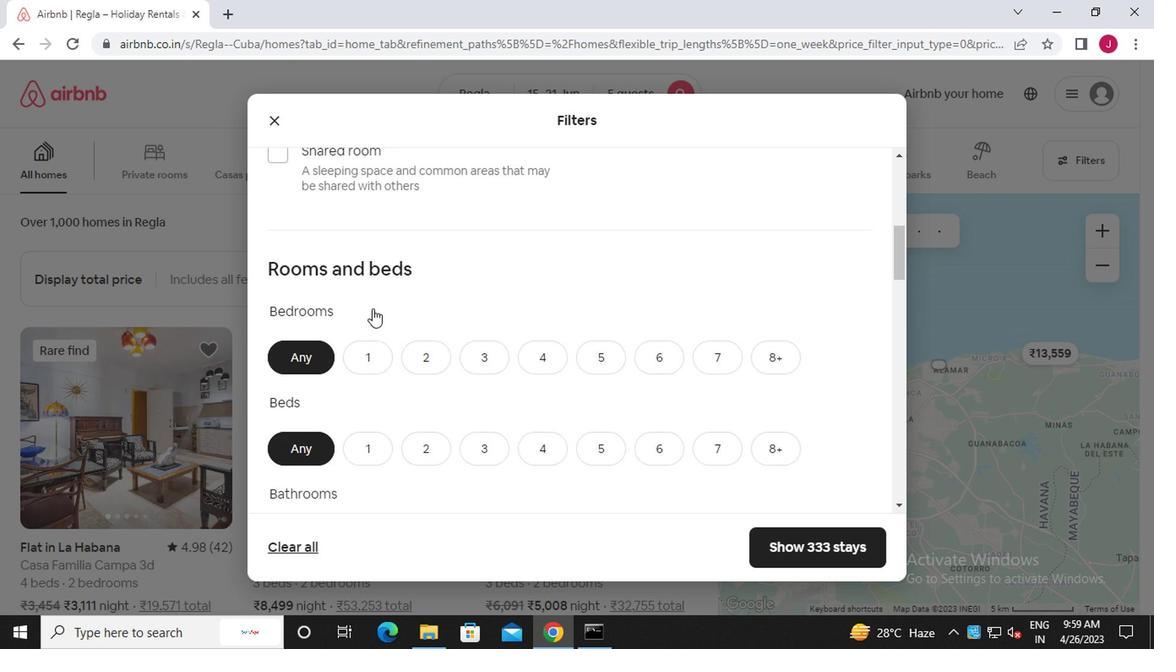 
Action: Mouse moved to (496, 198)
Screenshot: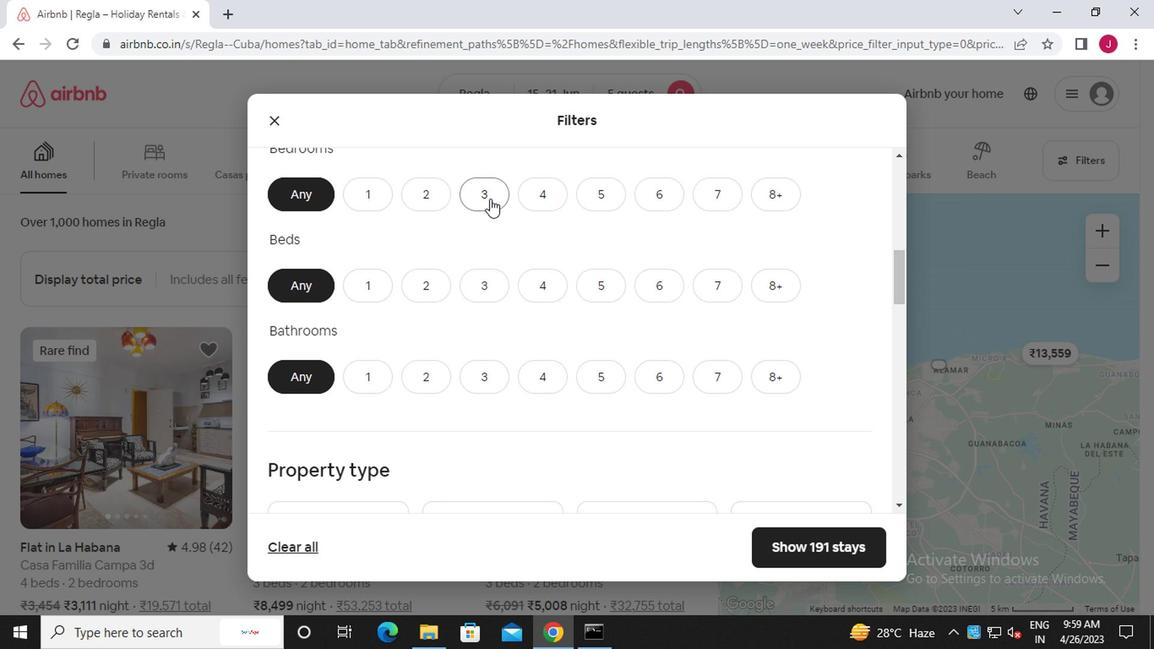 
Action: Mouse pressed left at (496, 198)
Screenshot: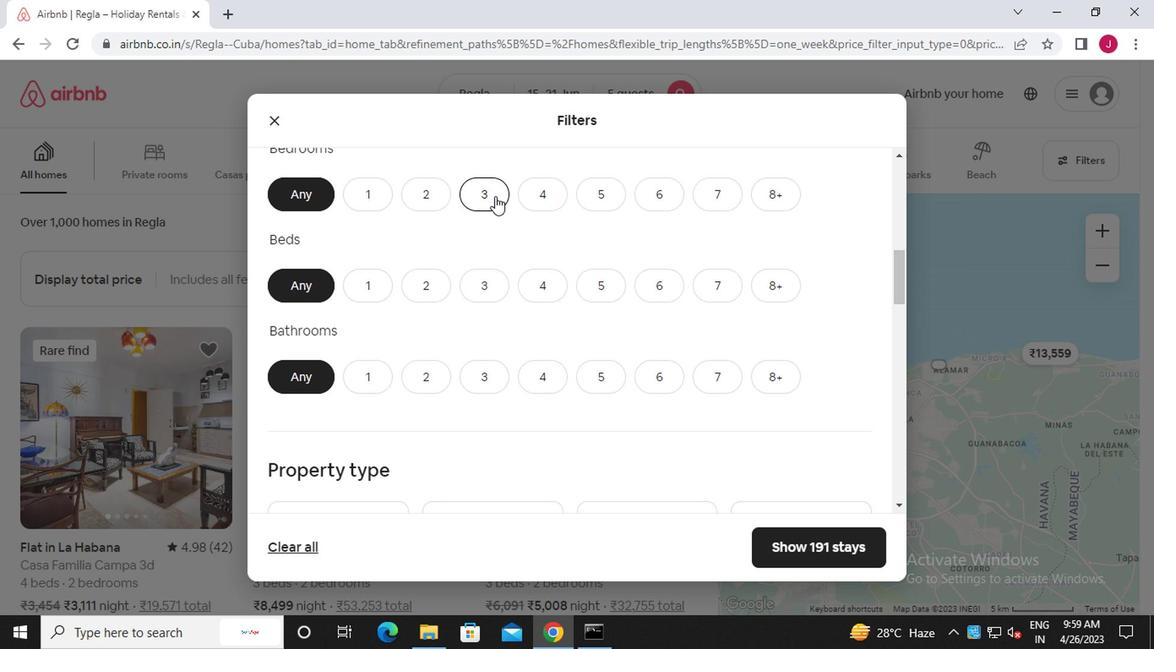 
Action: Mouse moved to (493, 282)
Screenshot: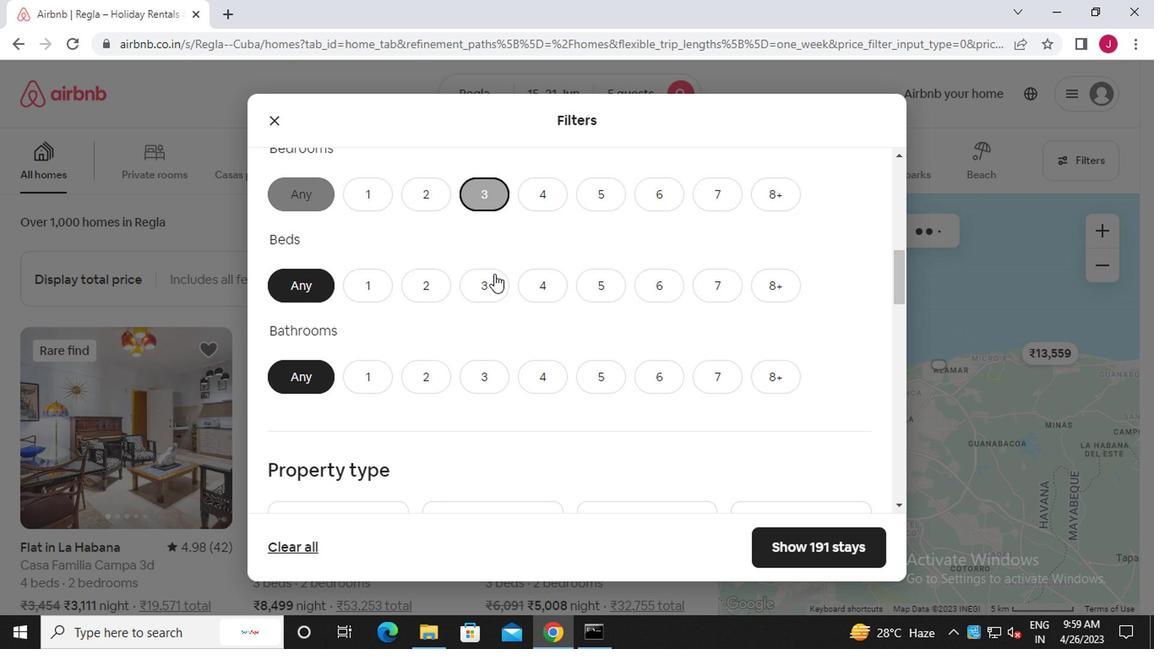 
Action: Mouse pressed left at (493, 282)
Screenshot: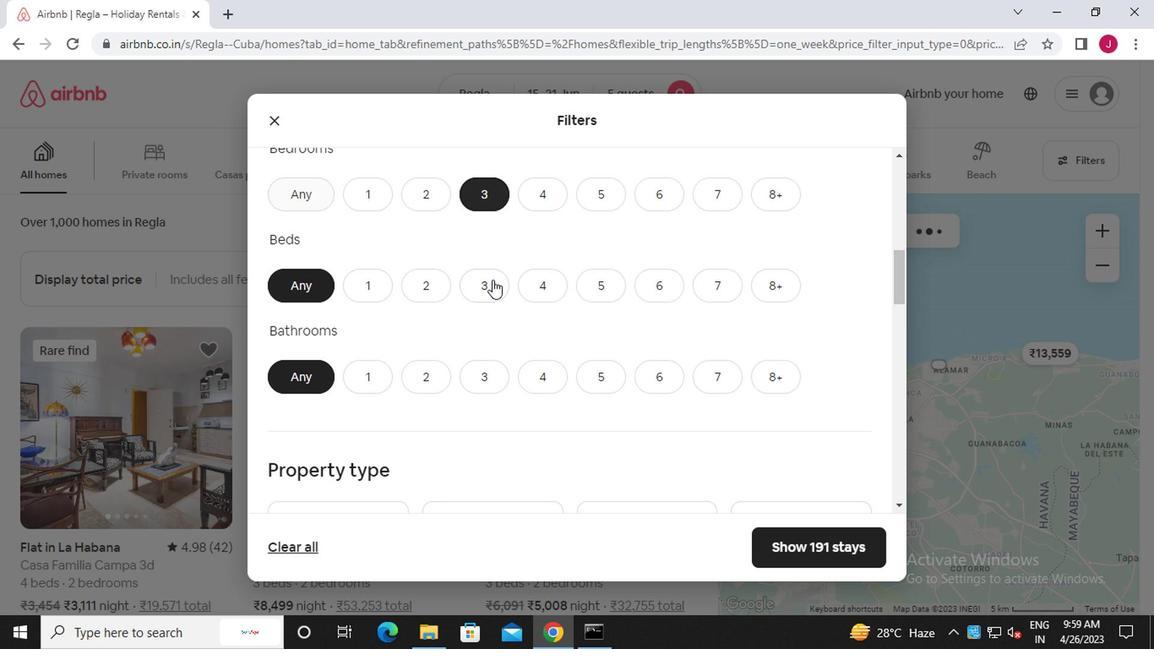 
Action: Mouse moved to (481, 374)
Screenshot: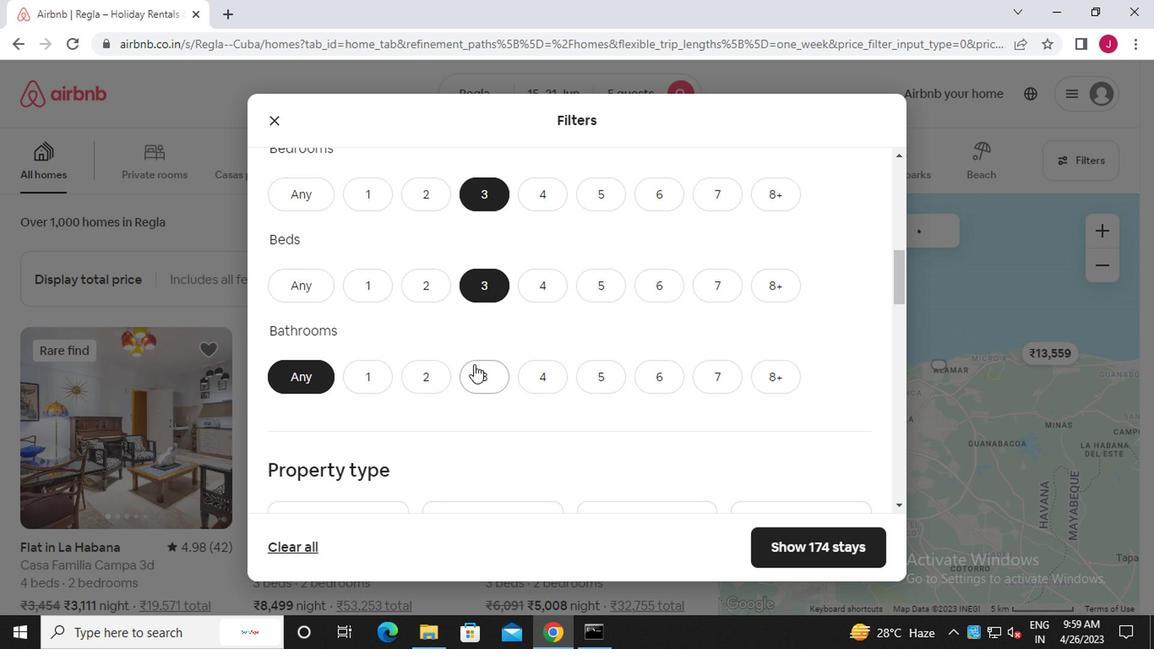 
Action: Mouse pressed left at (481, 374)
Screenshot: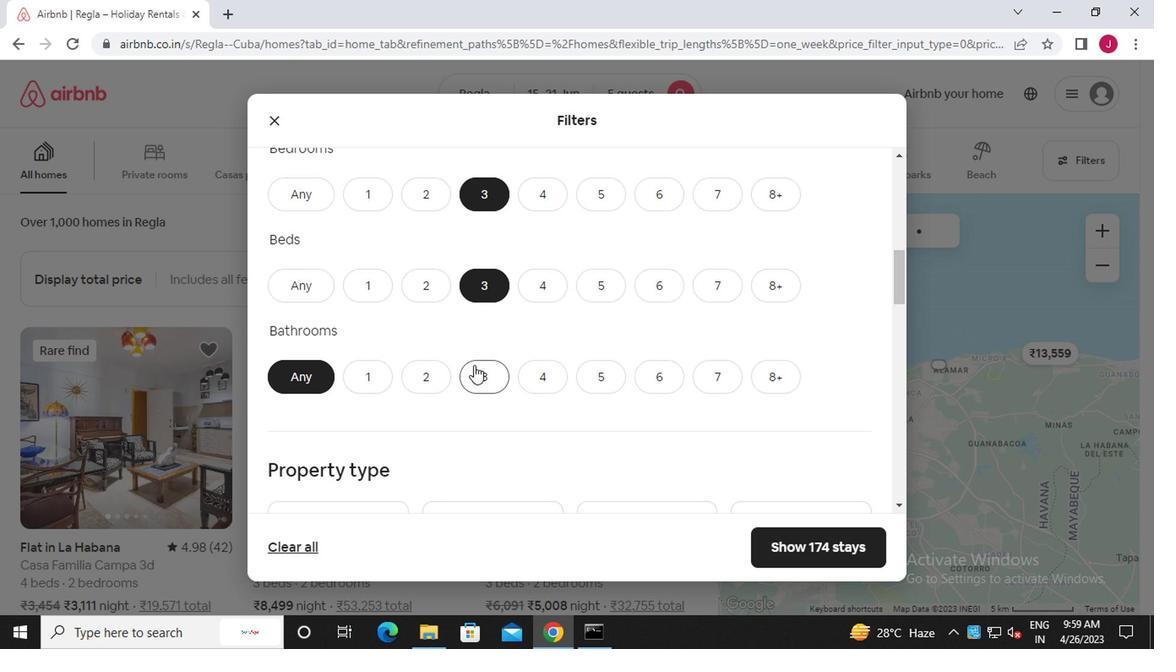 
Action: Mouse moved to (476, 386)
Screenshot: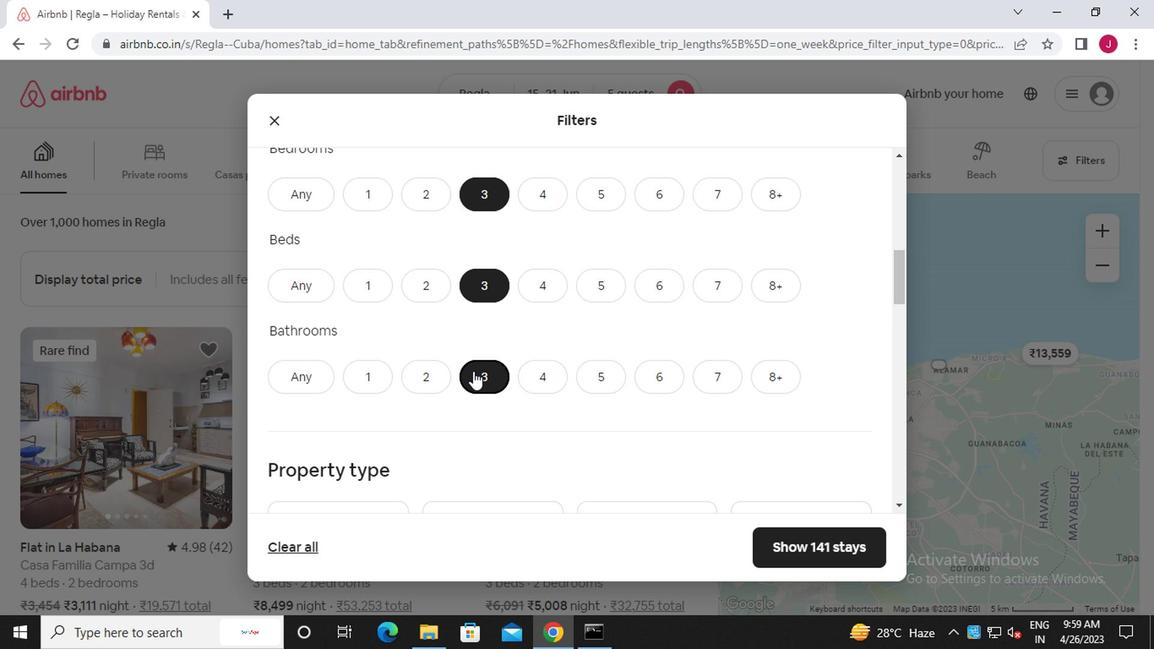 
Action: Mouse scrolled (476, 385) with delta (0, -1)
Screenshot: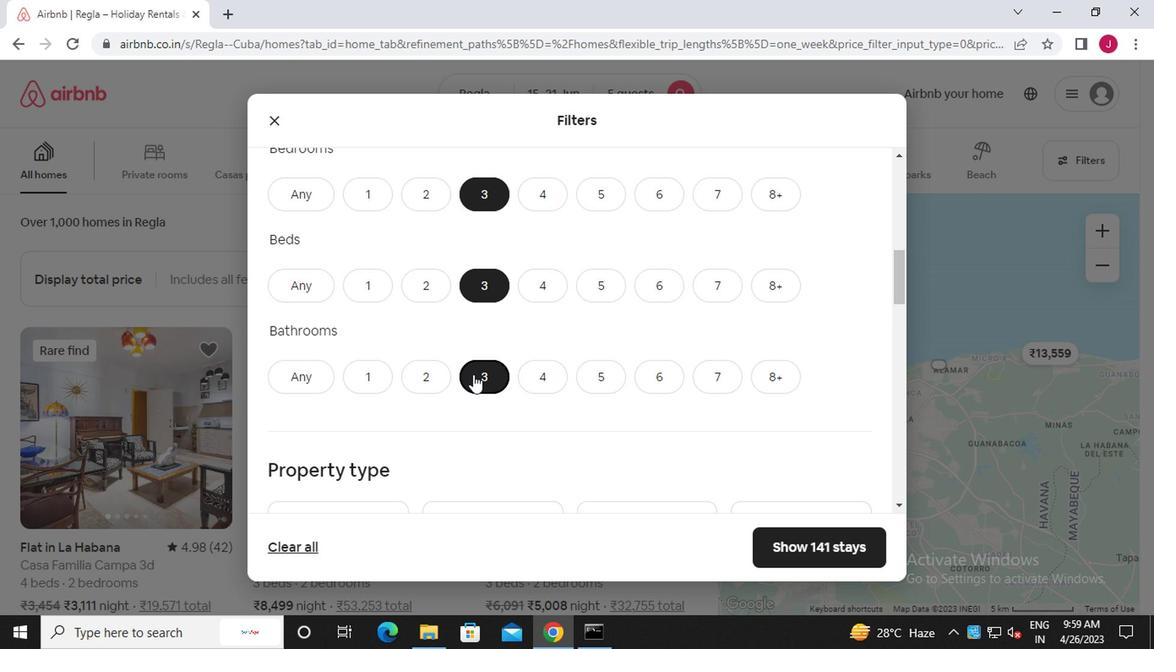 
Action: Mouse scrolled (476, 385) with delta (0, -1)
Screenshot: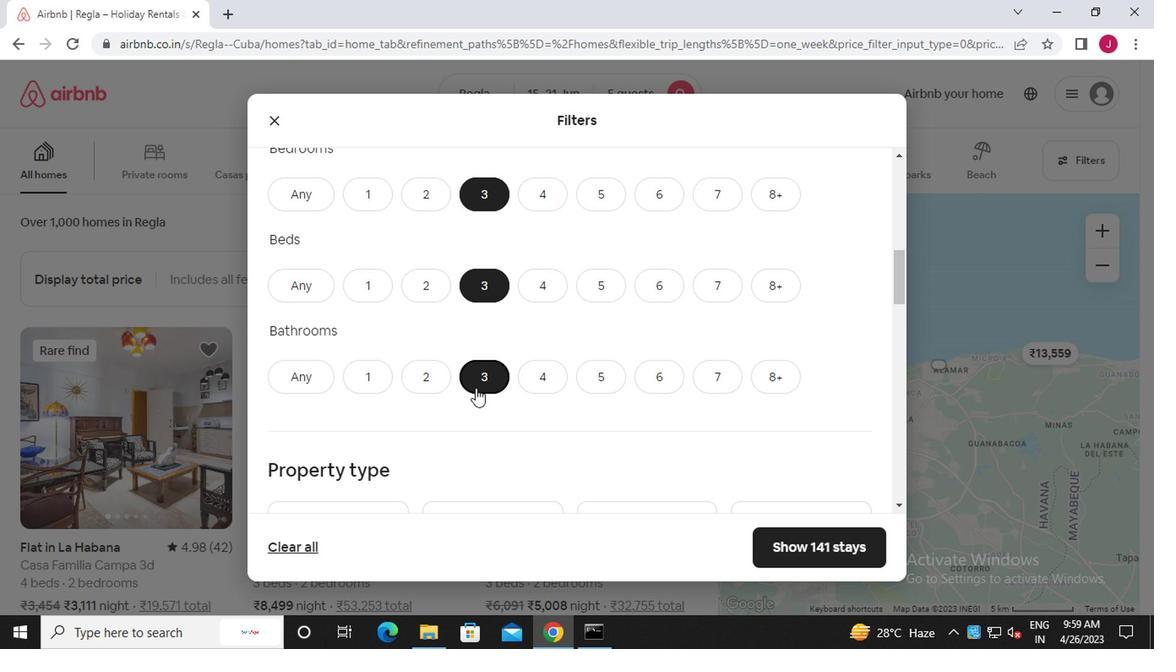 
Action: Mouse scrolled (476, 385) with delta (0, -1)
Screenshot: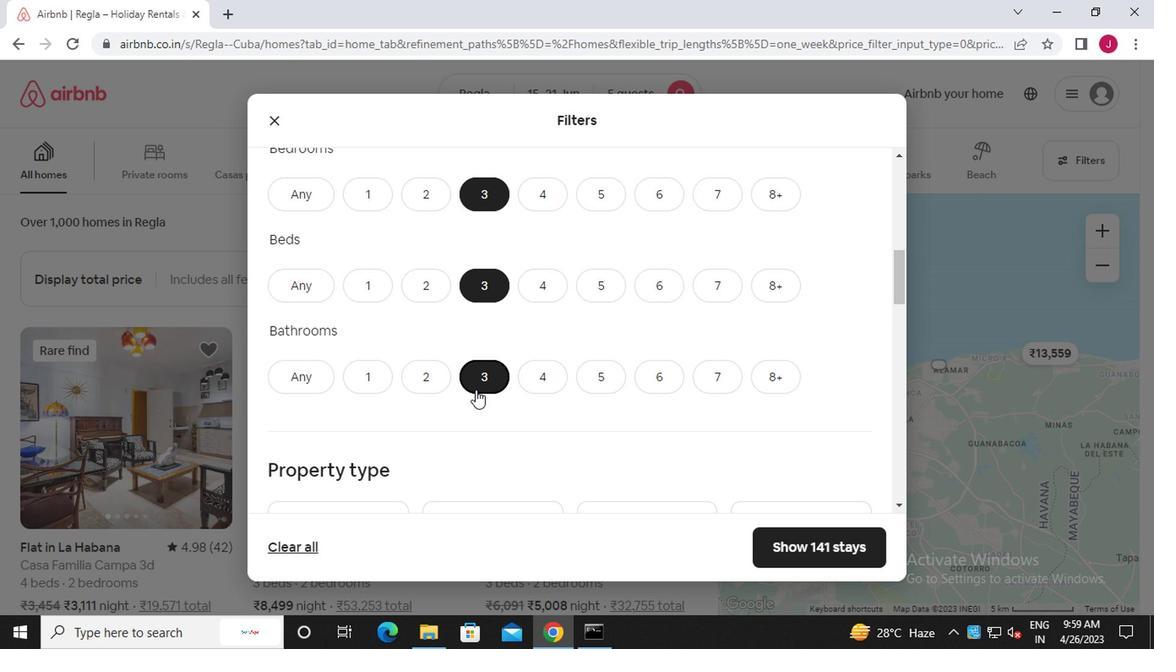 
Action: Mouse moved to (336, 293)
Screenshot: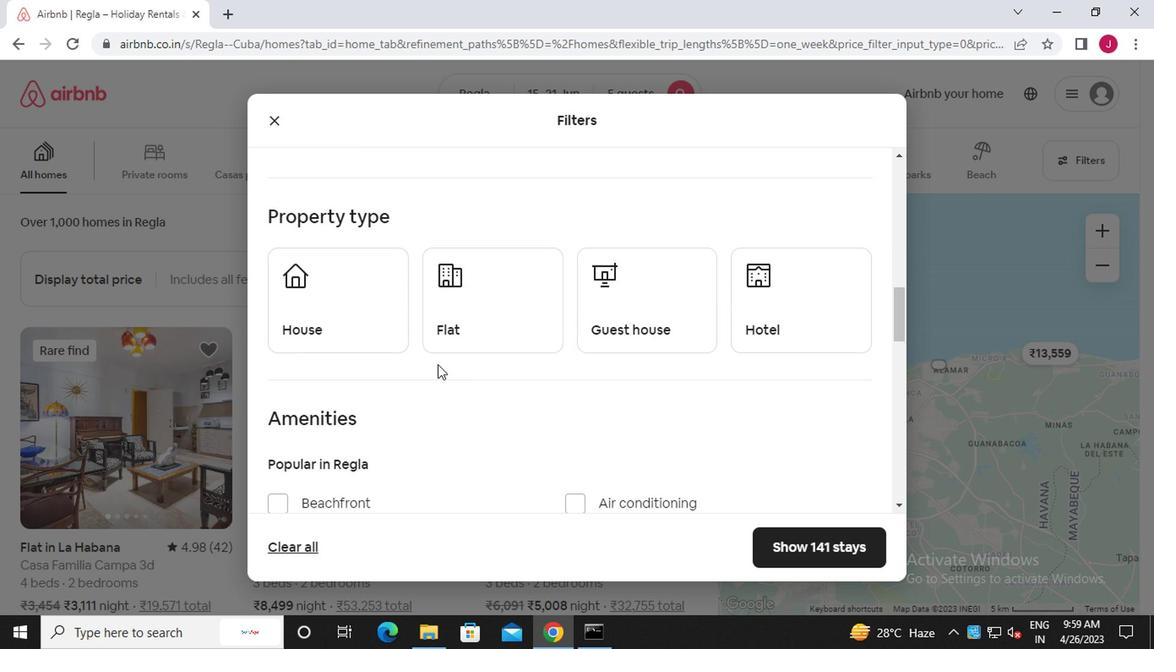 
Action: Mouse pressed left at (336, 293)
Screenshot: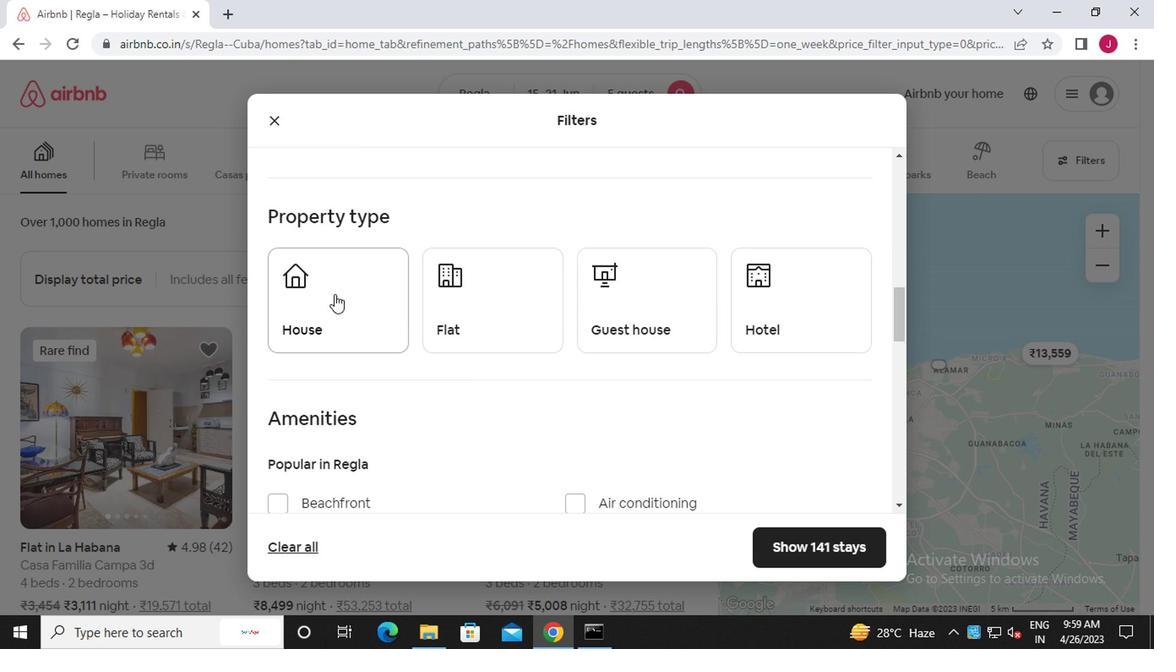 
Action: Mouse moved to (453, 324)
Screenshot: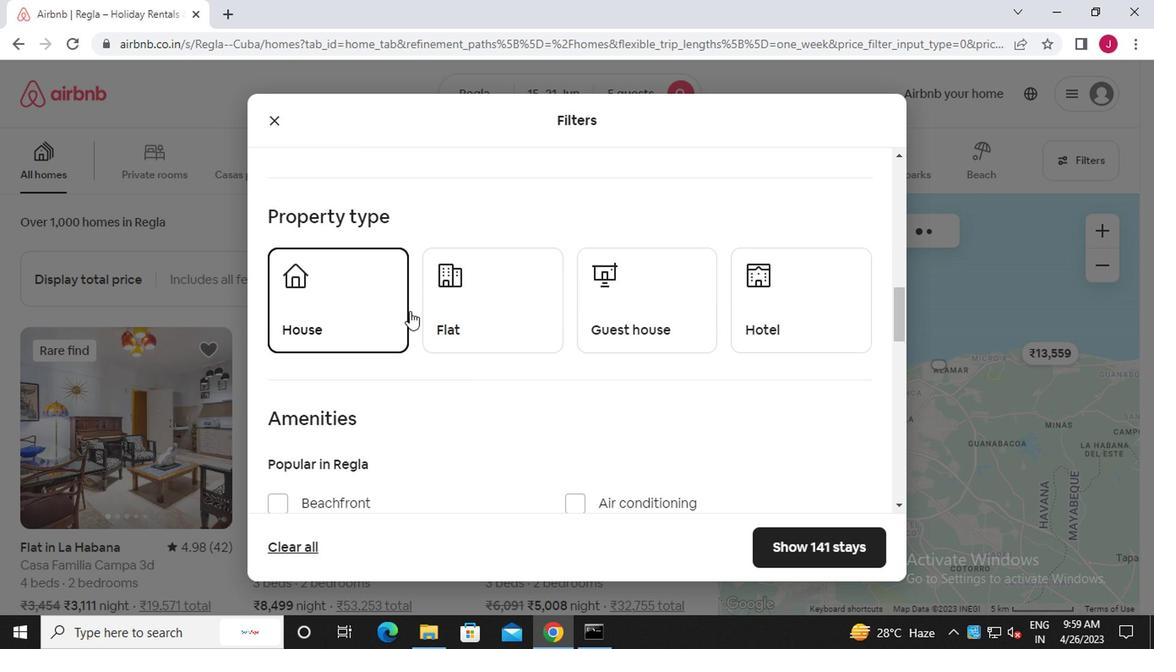 
Action: Mouse pressed left at (453, 324)
Screenshot: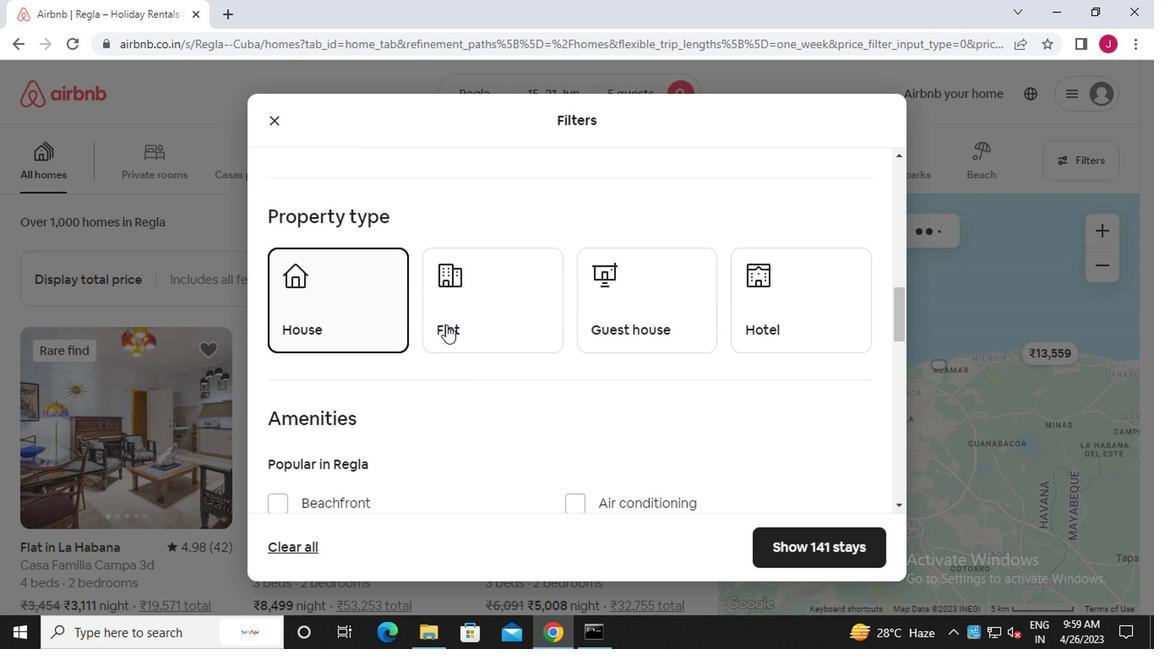 
Action: Mouse moved to (588, 316)
Screenshot: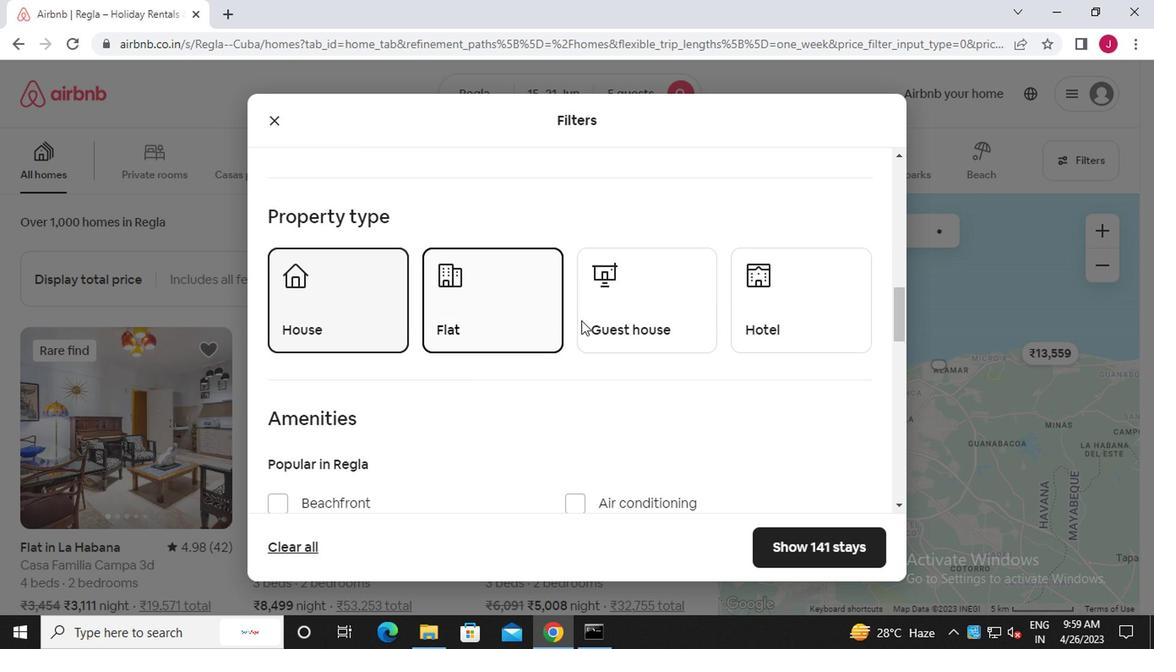 
Action: Mouse pressed left at (588, 316)
Screenshot: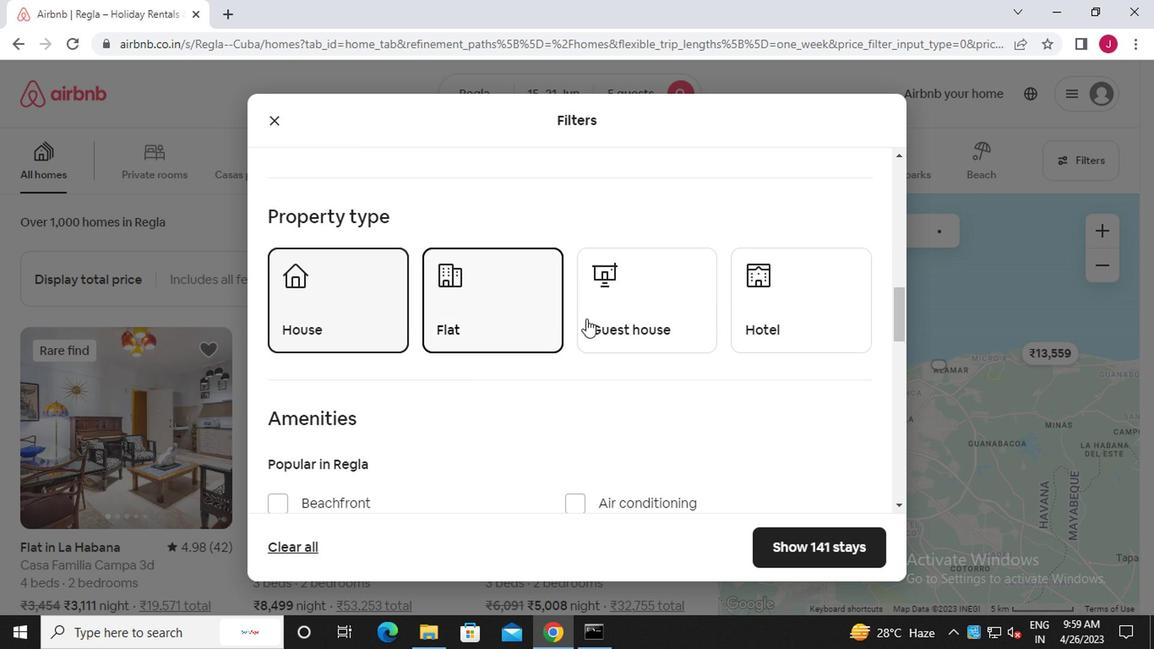 
Action: Mouse moved to (703, 349)
Screenshot: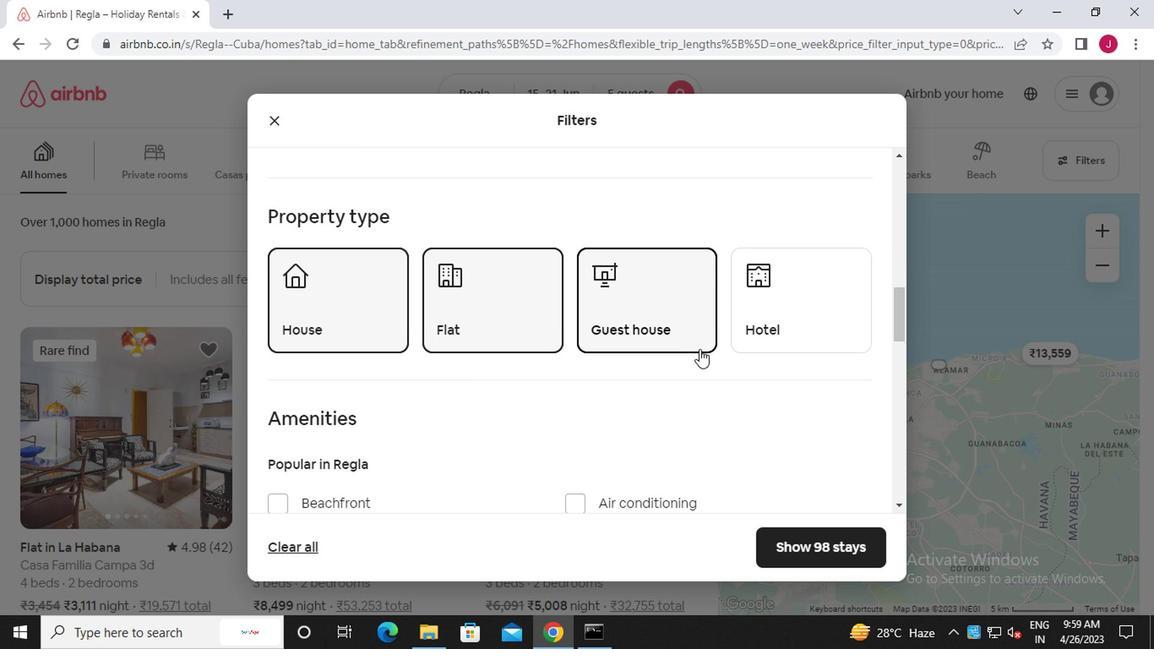 
Action: Mouse scrolled (703, 348) with delta (0, 0)
Screenshot: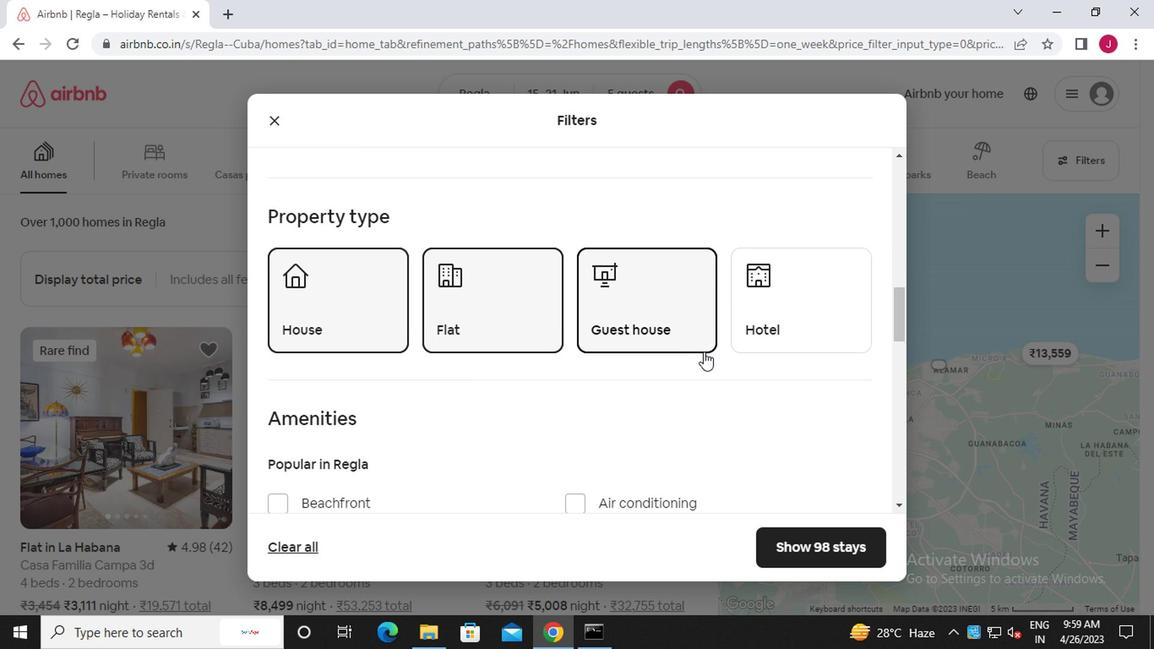 
Action: Mouse scrolled (703, 348) with delta (0, 0)
Screenshot: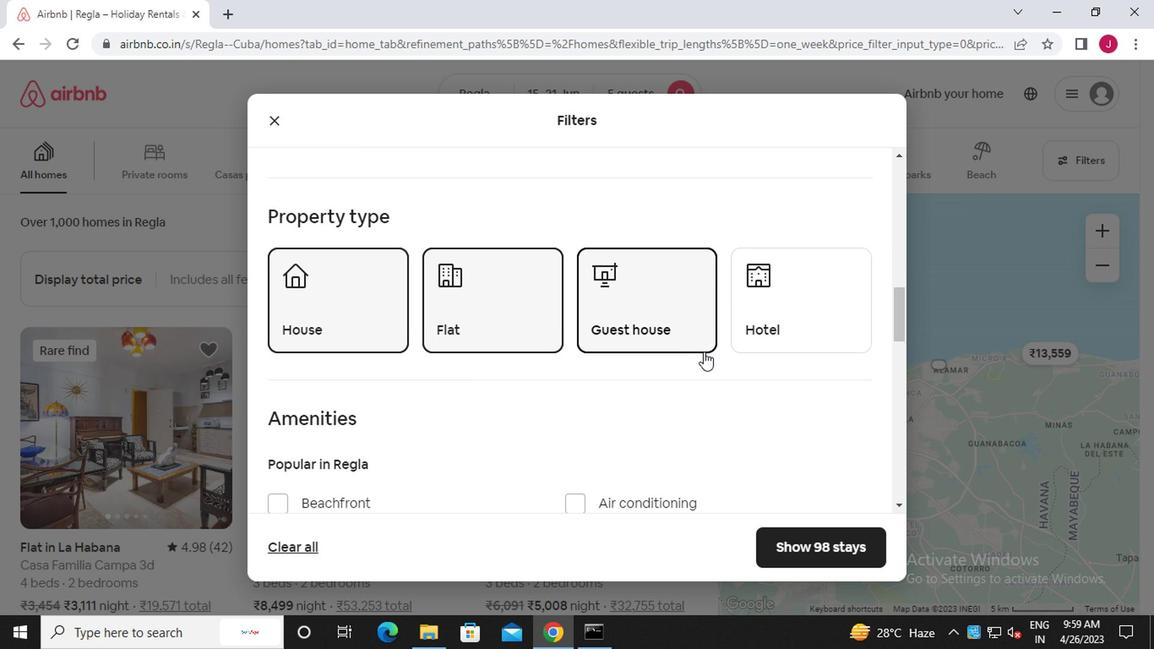 
Action: Mouse scrolled (703, 348) with delta (0, 0)
Screenshot: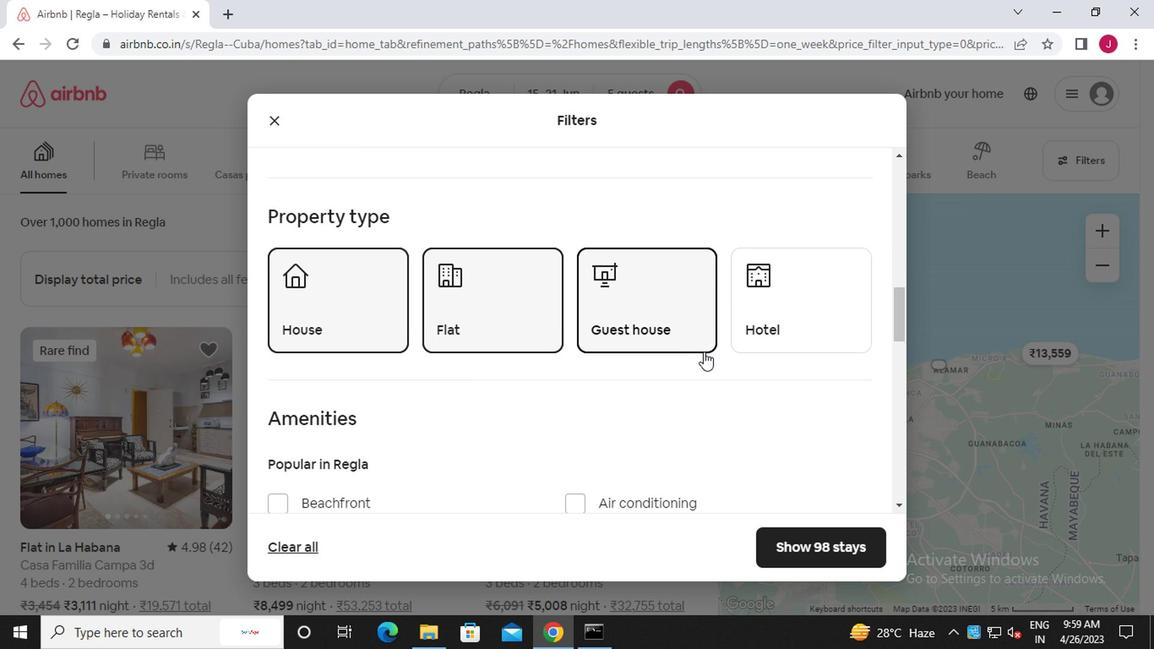 
Action: Mouse scrolled (703, 348) with delta (0, 0)
Screenshot: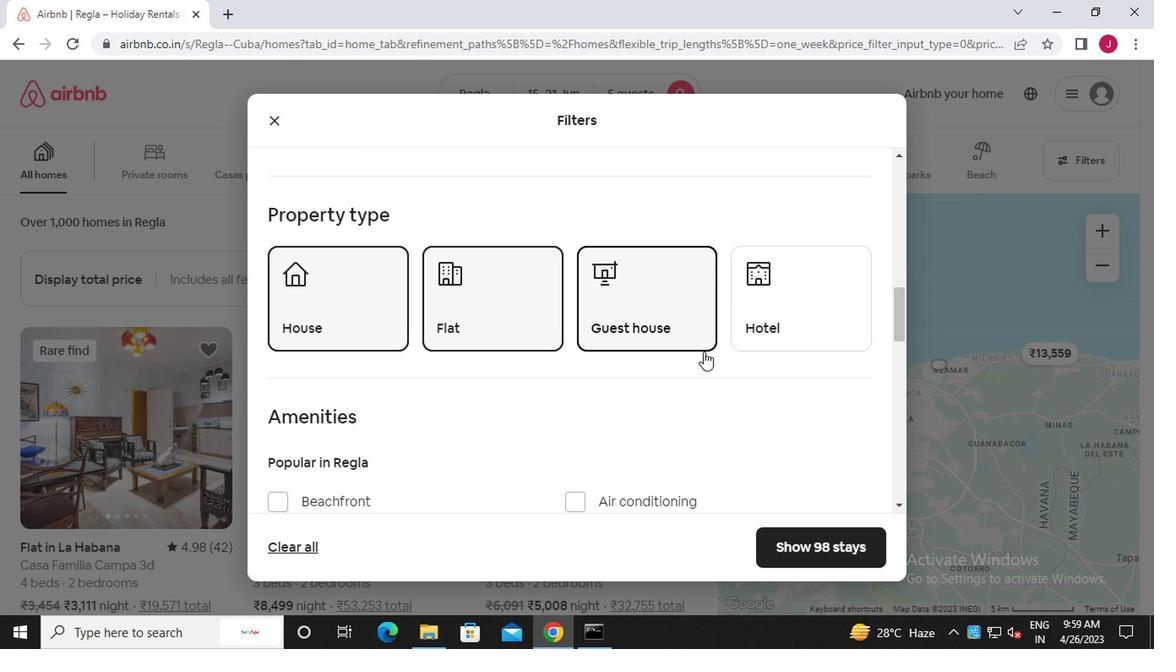 
Action: Mouse scrolled (703, 348) with delta (0, 0)
Screenshot: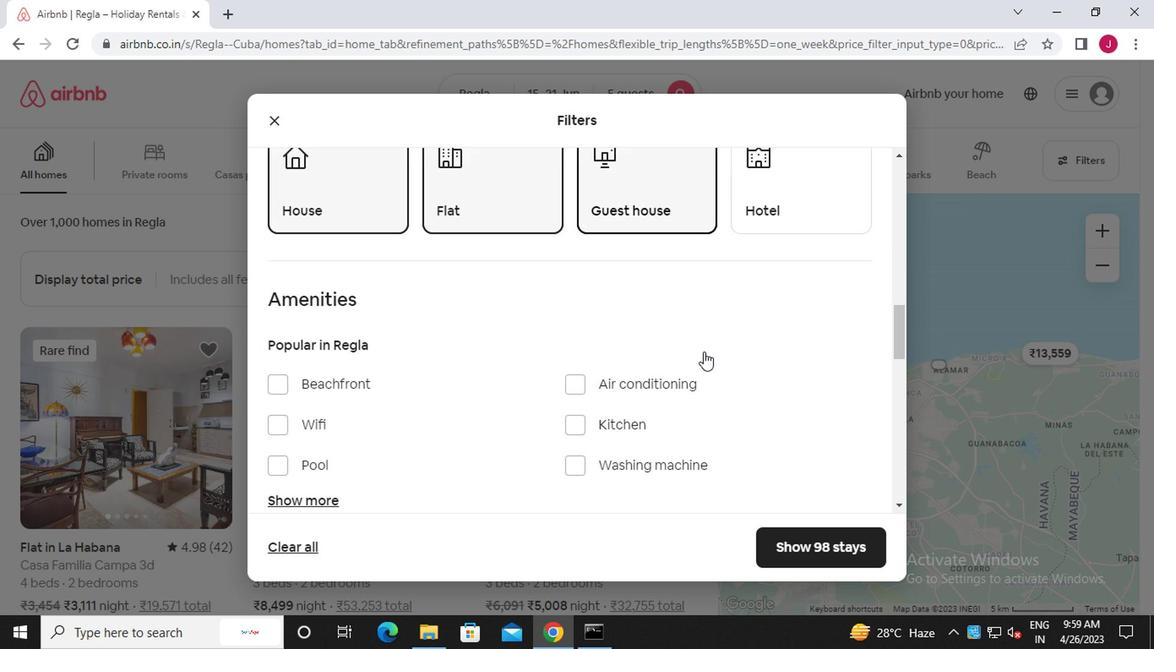 
Action: Mouse moved to (827, 389)
Screenshot: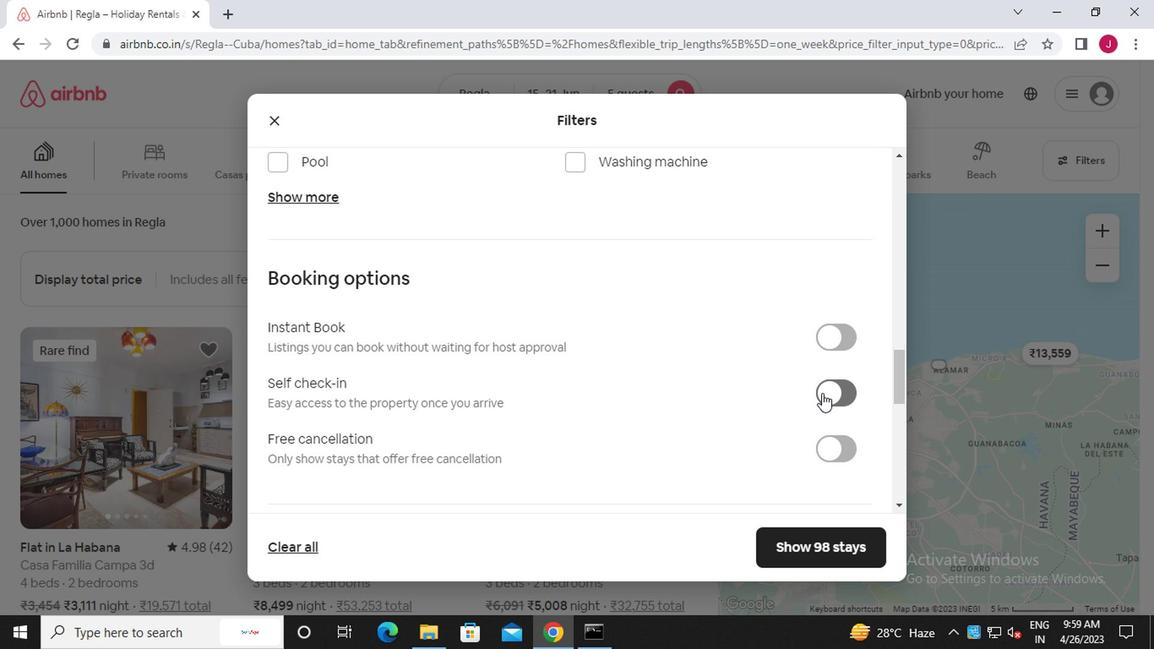 
Action: Mouse pressed left at (827, 389)
Screenshot: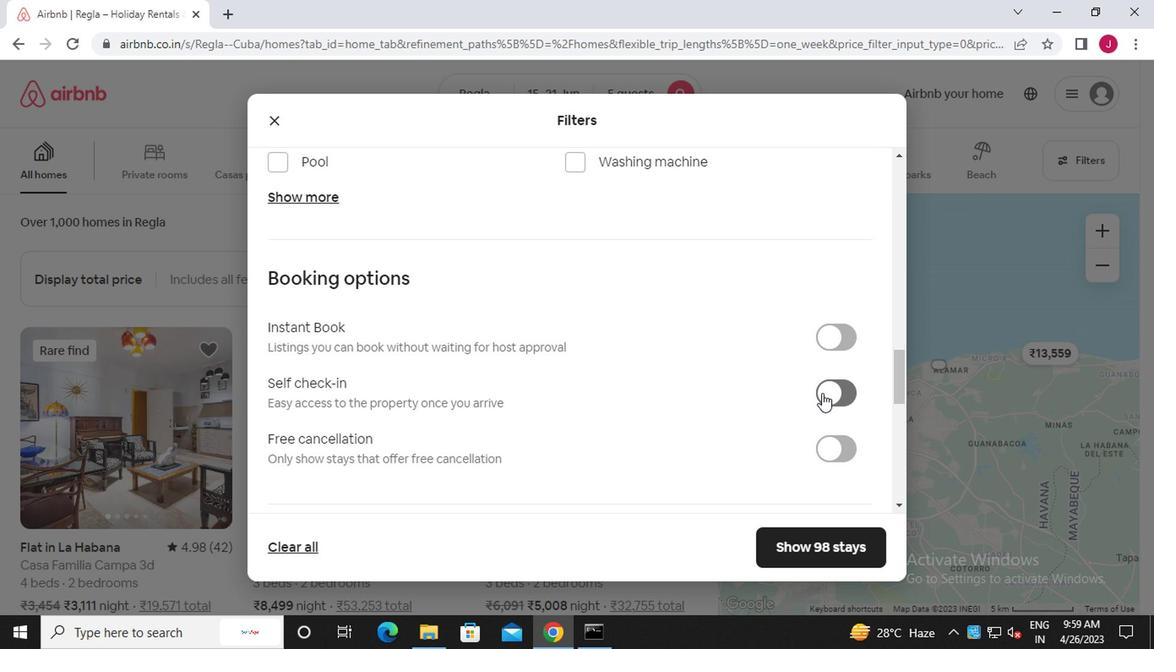 
Action: Mouse moved to (602, 396)
Screenshot: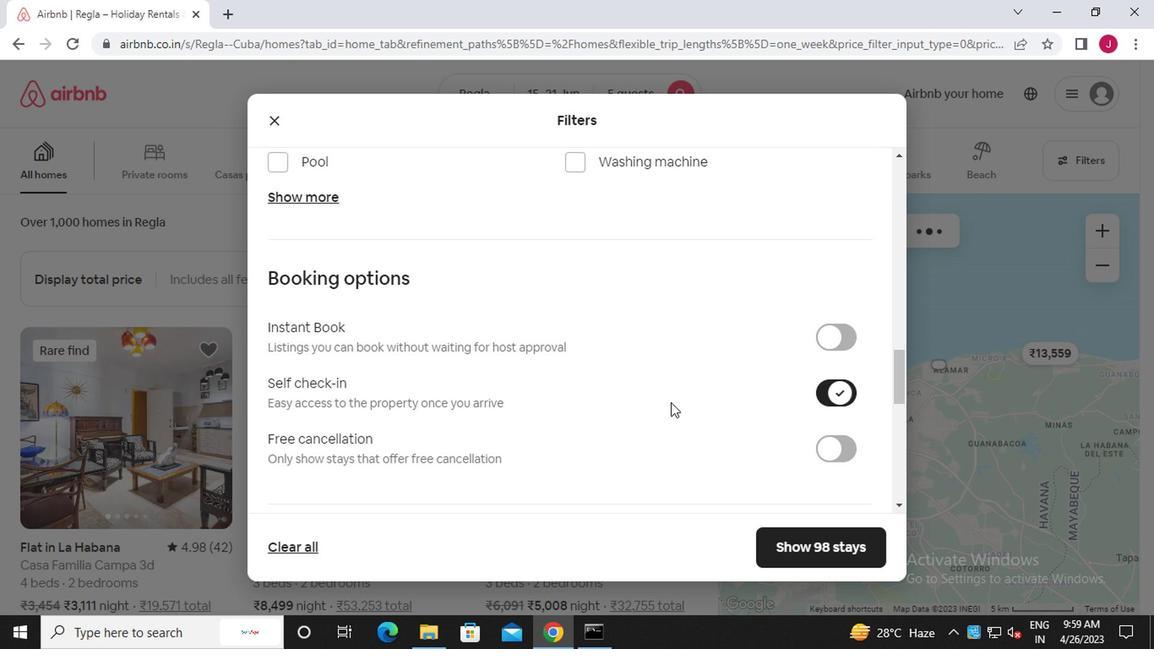 
Action: Mouse scrolled (602, 395) with delta (0, 0)
Screenshot: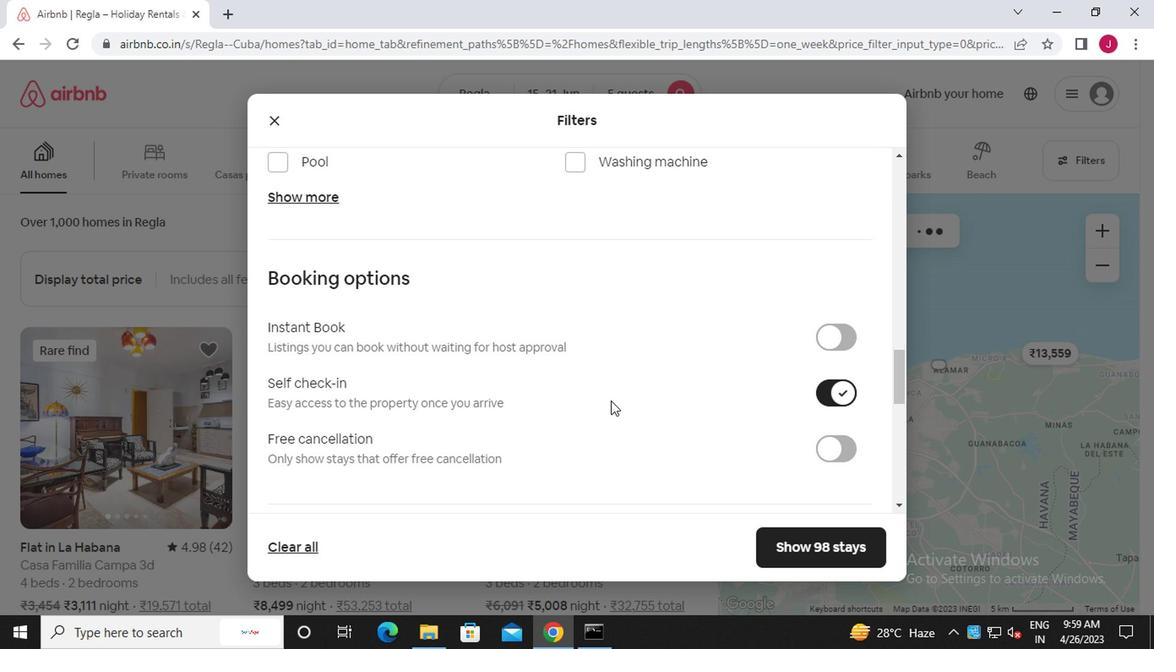 
Action: Mouse scrolled (602, 395) with delta (0, 0)
Screenshot: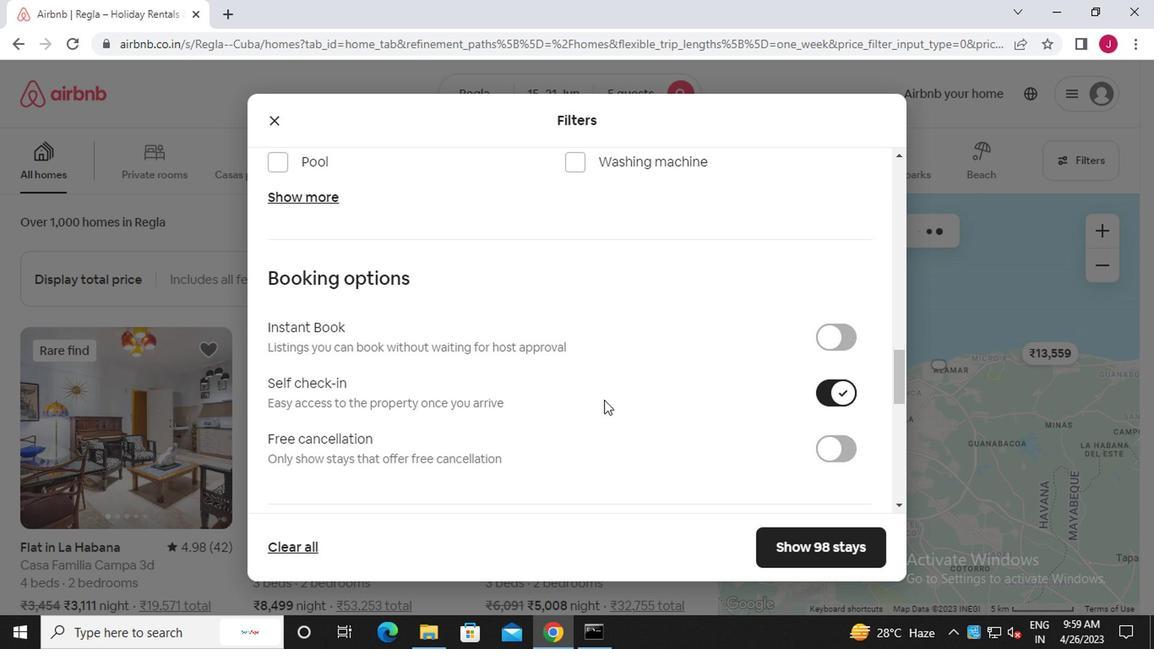 
Action: Mouse scrolled (602, 395) with delta (0, 0)
Screenshot: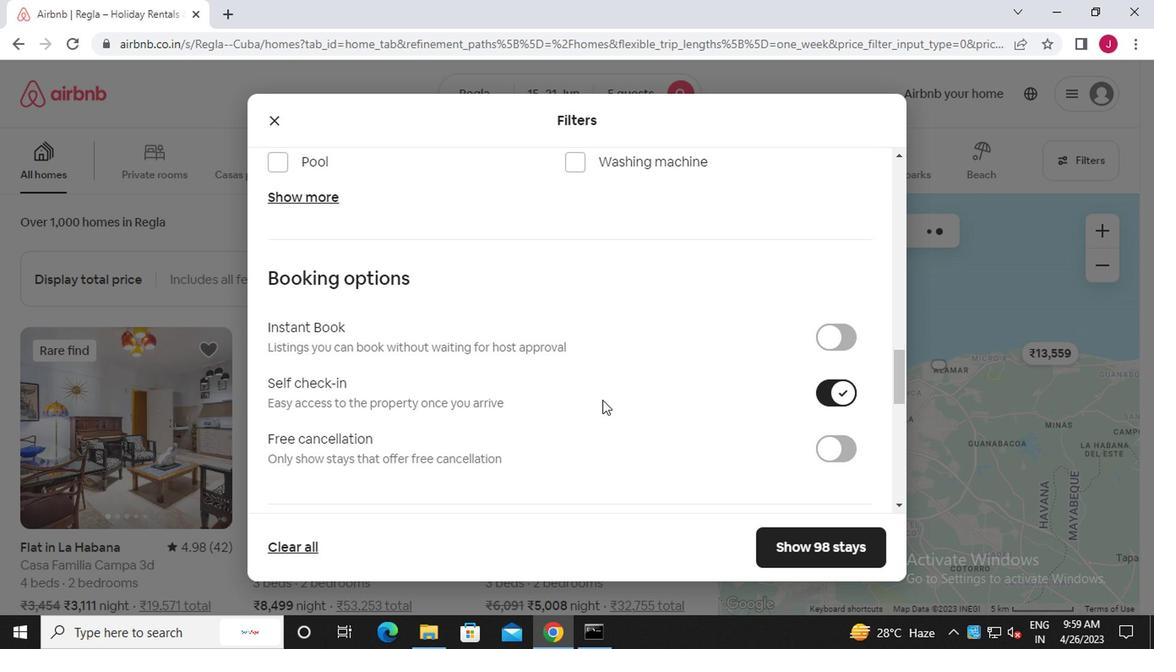 
Action: Mouse scrolled (602, 395) with delta (0, 0)
Screenshot: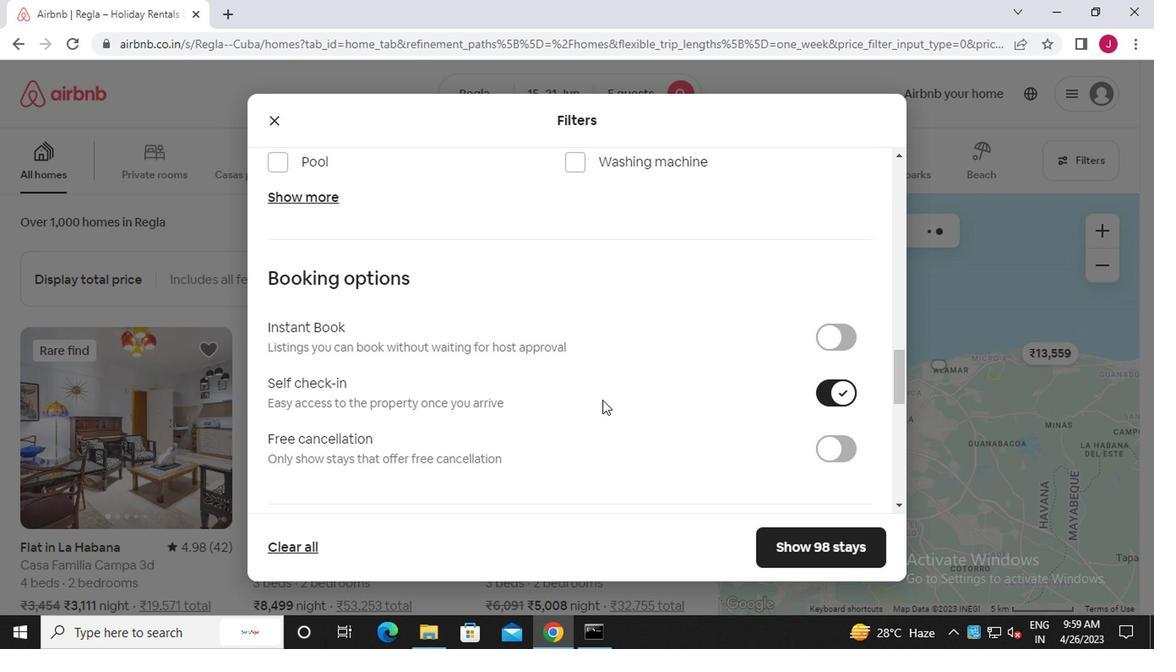 
Action: Mouse scrolled (602, 395) with delta (0, 0)
Screenshot: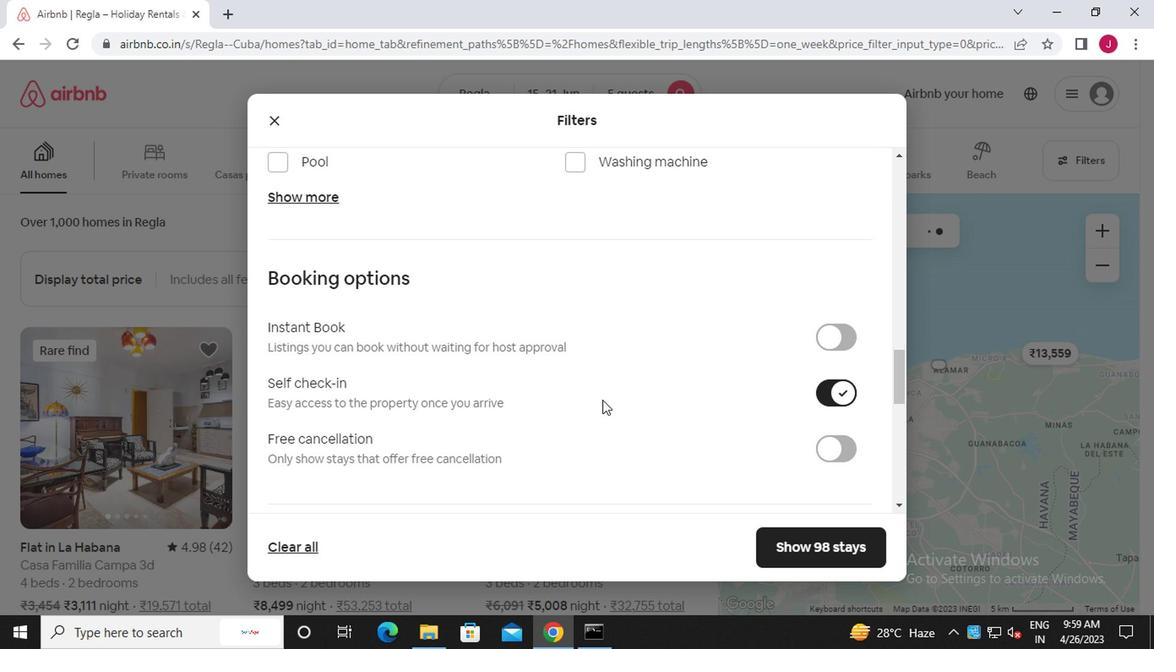 
Action: Mouse moved to (596, 398)
Screenshot: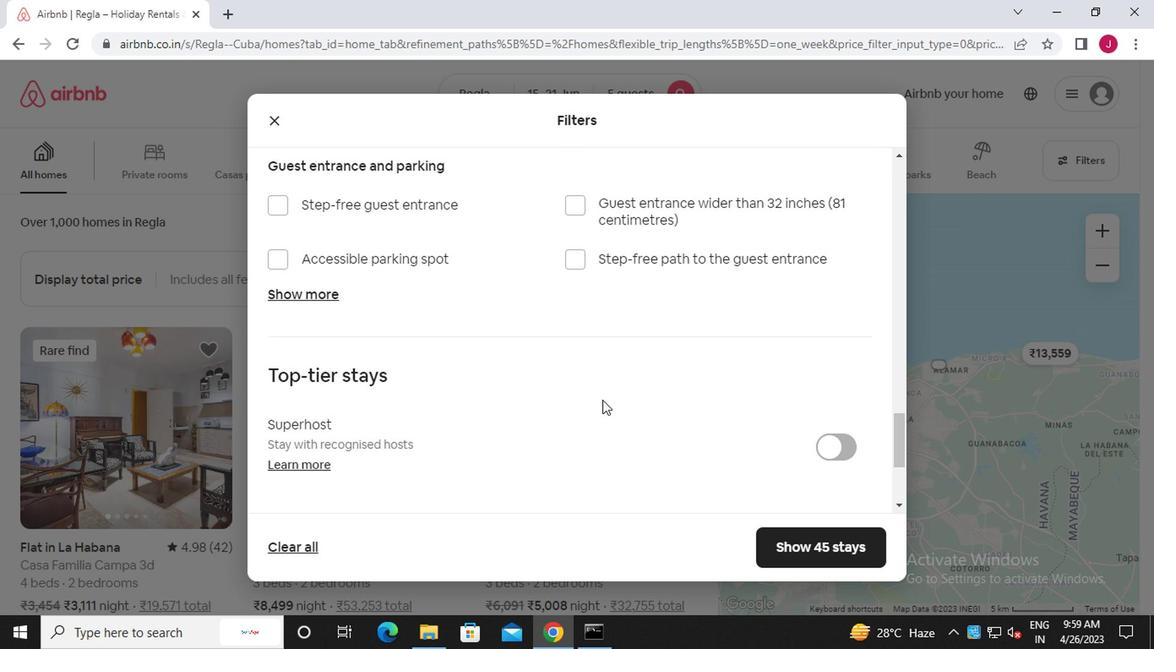 
Action: Mouse scrolled (596, 398) with delta (0, 0)
Screenshot: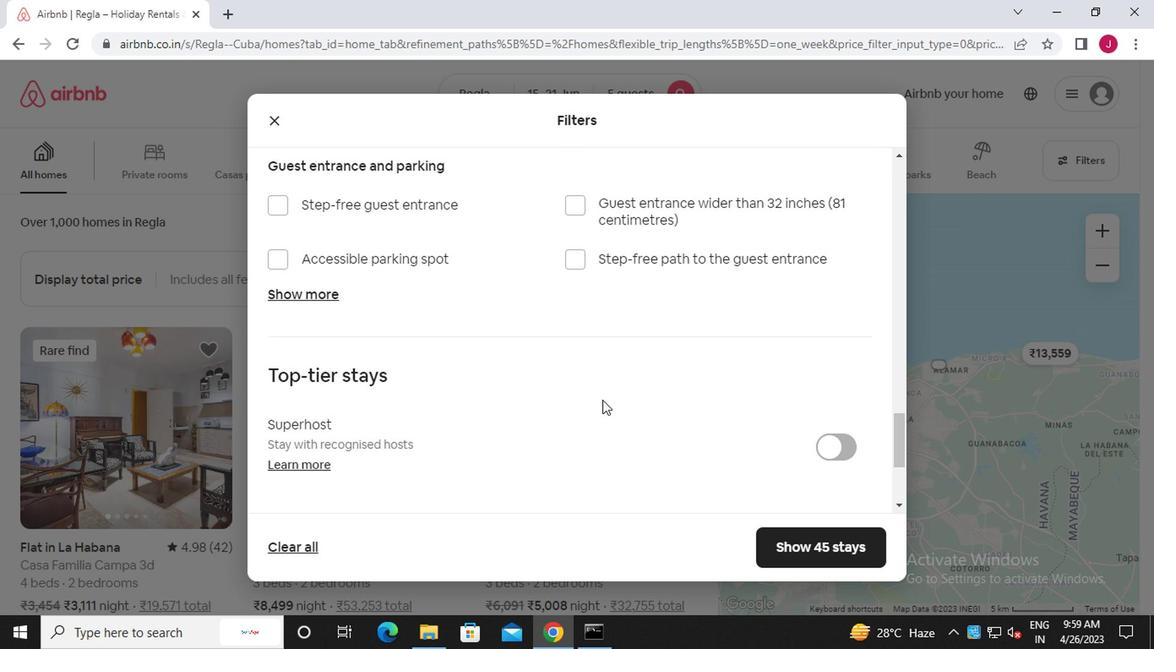 
Action: Mouse scrolled (596, 398) with delta (0, 0)
Screenshot: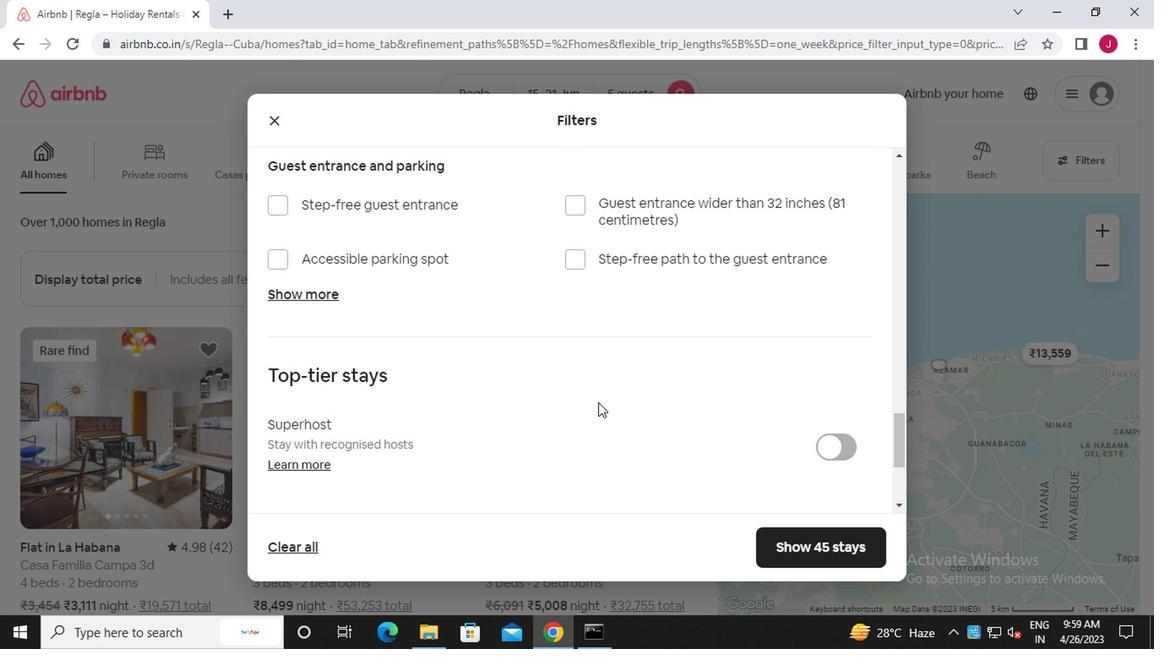
Action: Mouse scrolled (596, 398) with delta (0, 0)
Screenshot: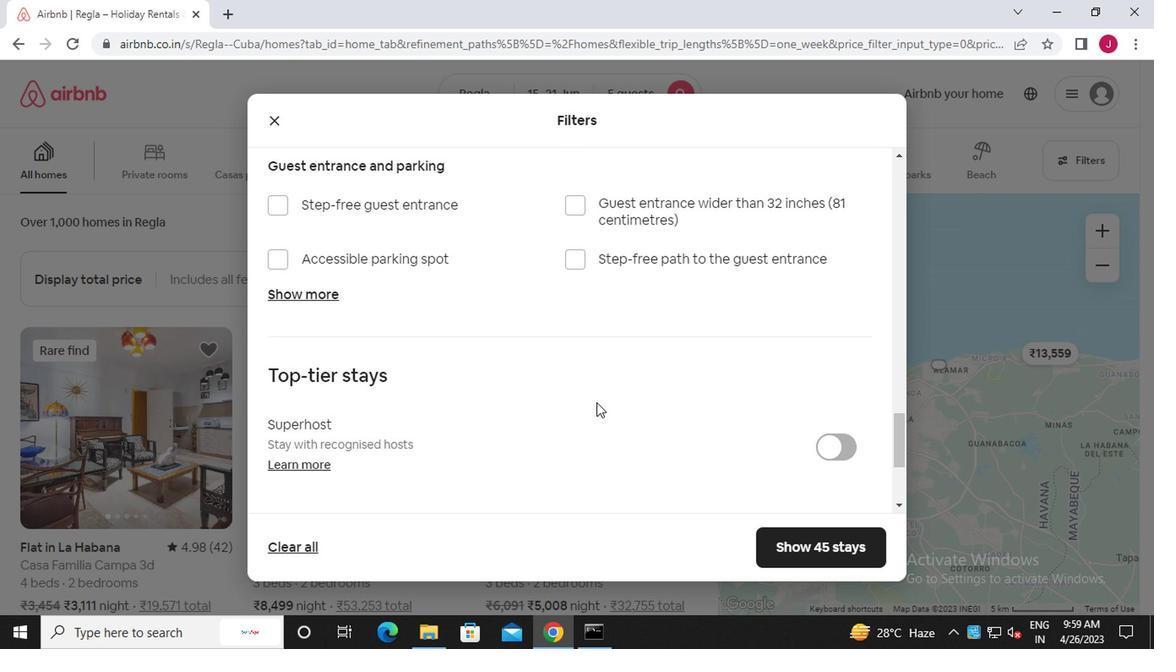 
Action: Mouse scrolled (596, 398) with delta (0, 0)
Screenshot: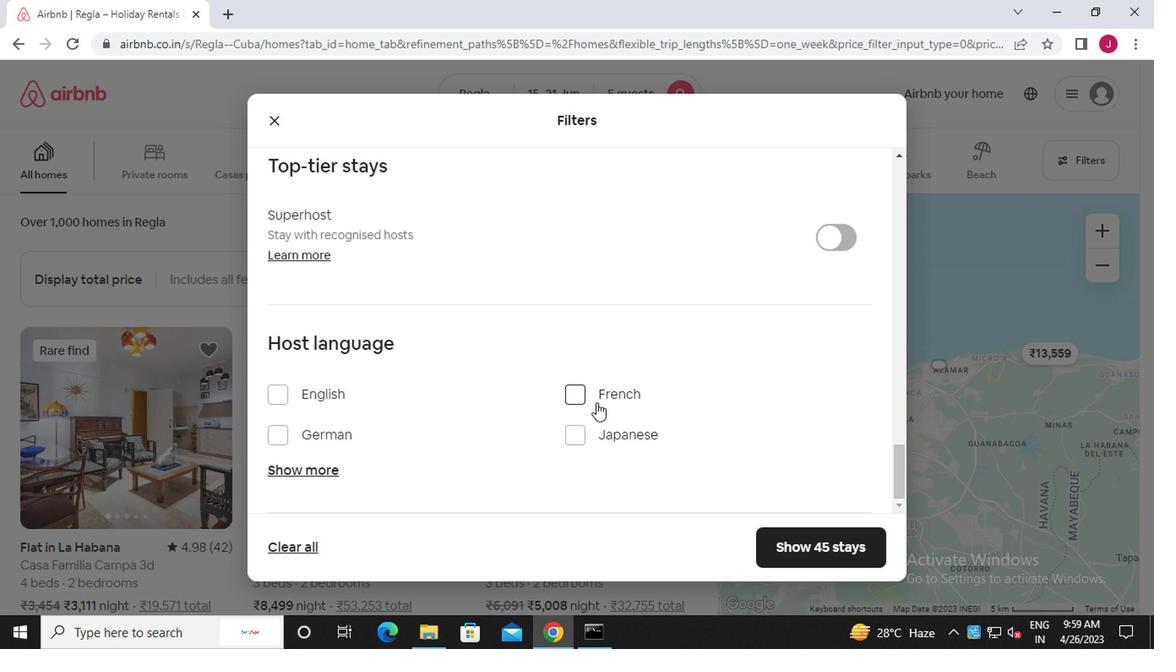
Action: Mouse scrolled (596, 398) with delta (0, 0)
Screenshot: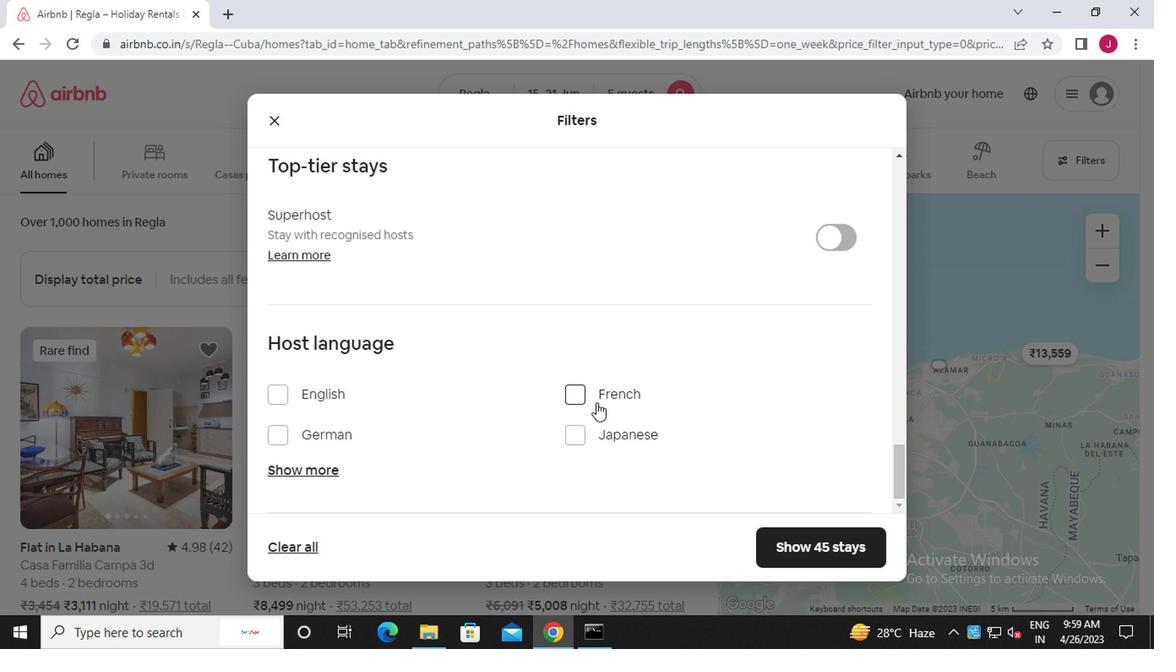 
Action: Mouse scrolled (596, 398) with delta (0, 0)
Screenshot: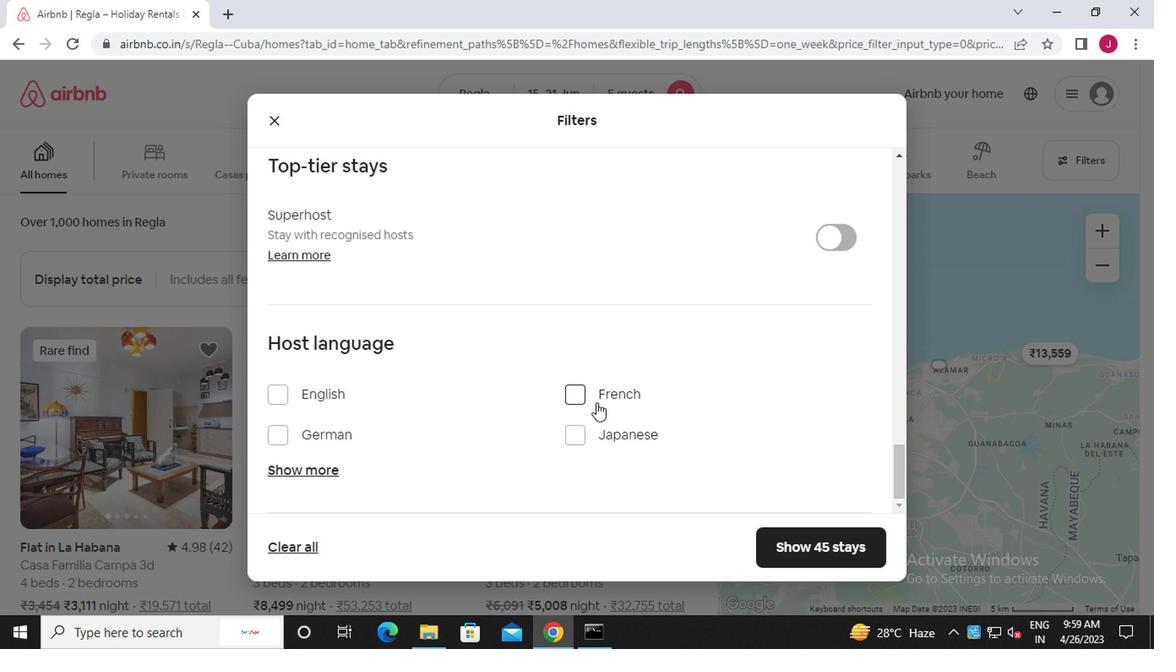 
Action: Mouse scrolled (596, 398) with delta (0, 0)
Screenshot: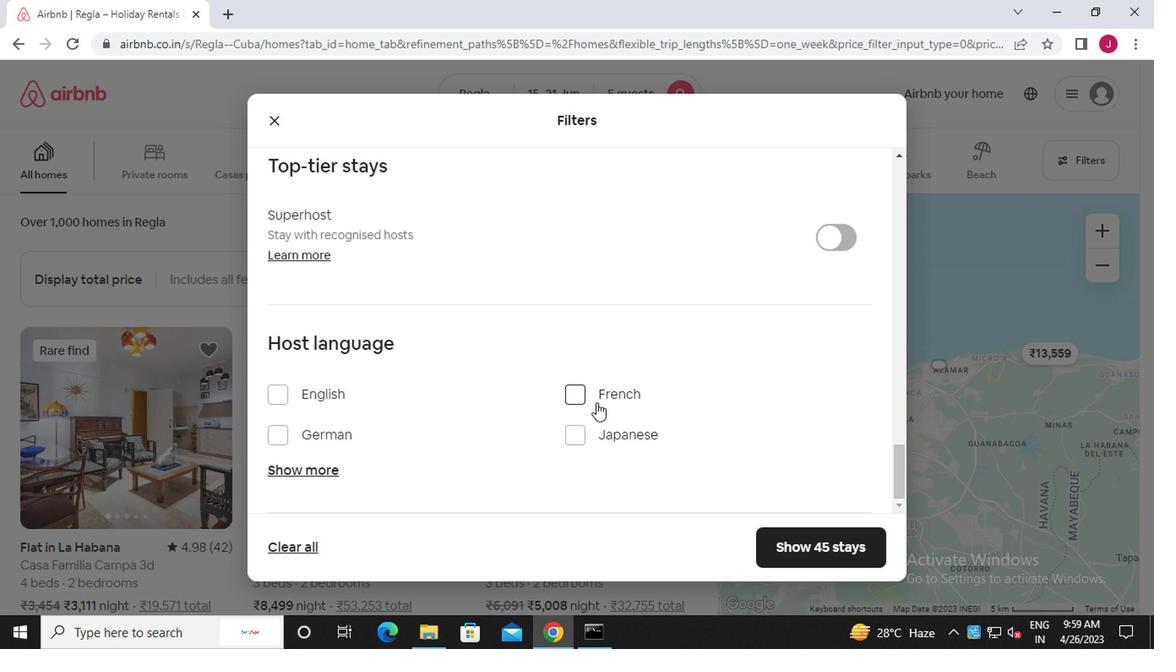 
Action: Mouse moved to (784, 537)
Screenshot: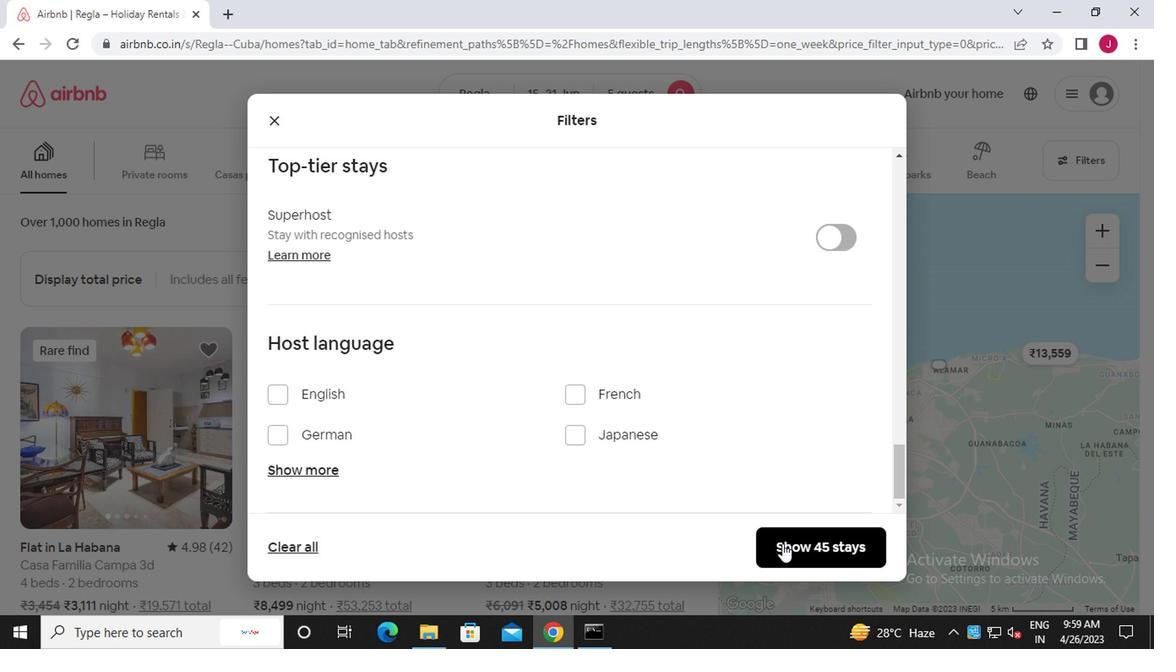 
Action: Mouse pressed left at (784, 537)
Screenshot: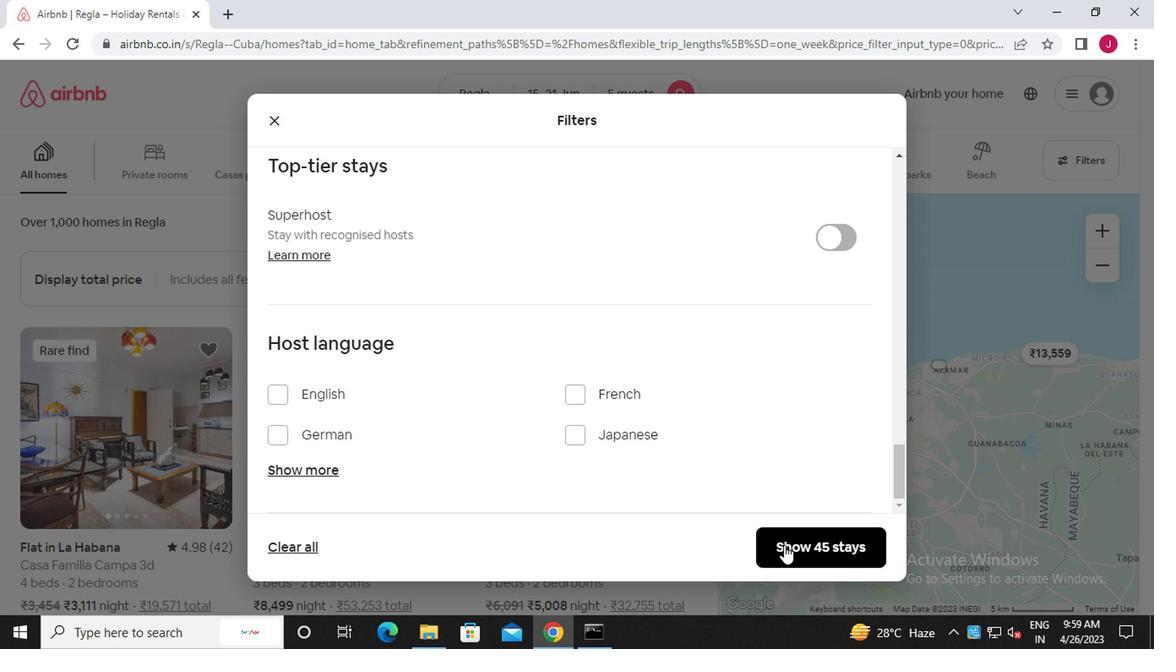 
Action: Mouse moved to (774, 520)
Screenshot: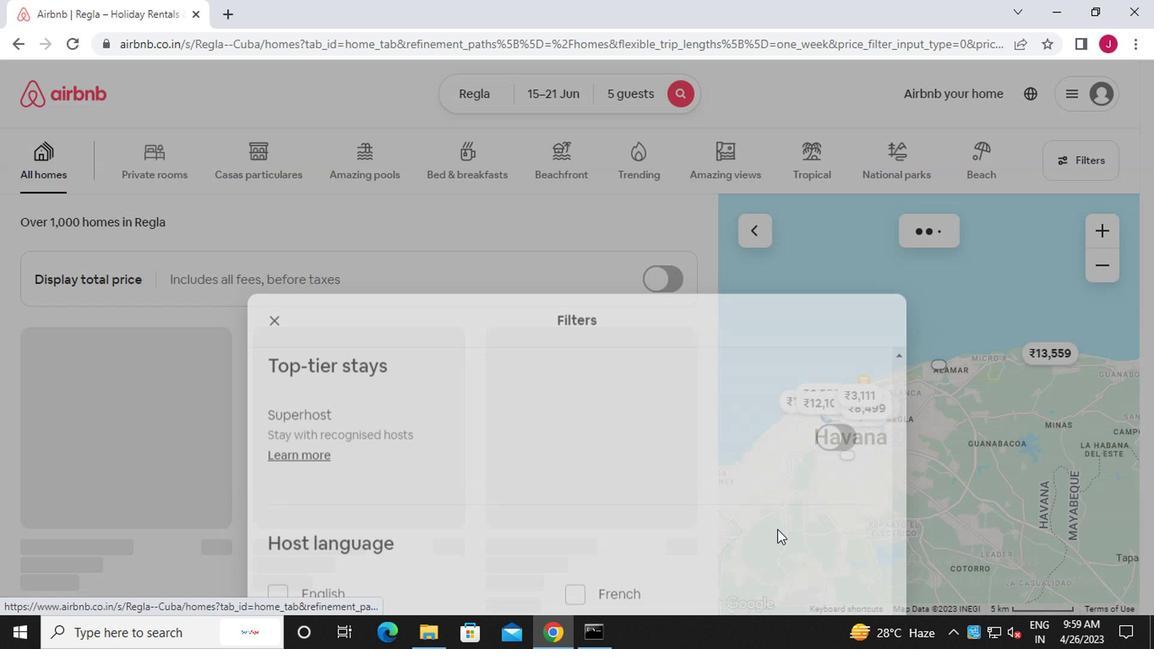 
